 Task: Find Round Trip flight tickets for 2 adults, in Economy from Cairo to Montevideo to travel on 20-Nov-2023. Montevideo to Cairo on 10-Dec-2023.  Stops: Any number of stops. Choice of flight is Emirates.  Outbound departure time preference is 08:00.
Action: Mouse moved to (263, 195)
Screenshot: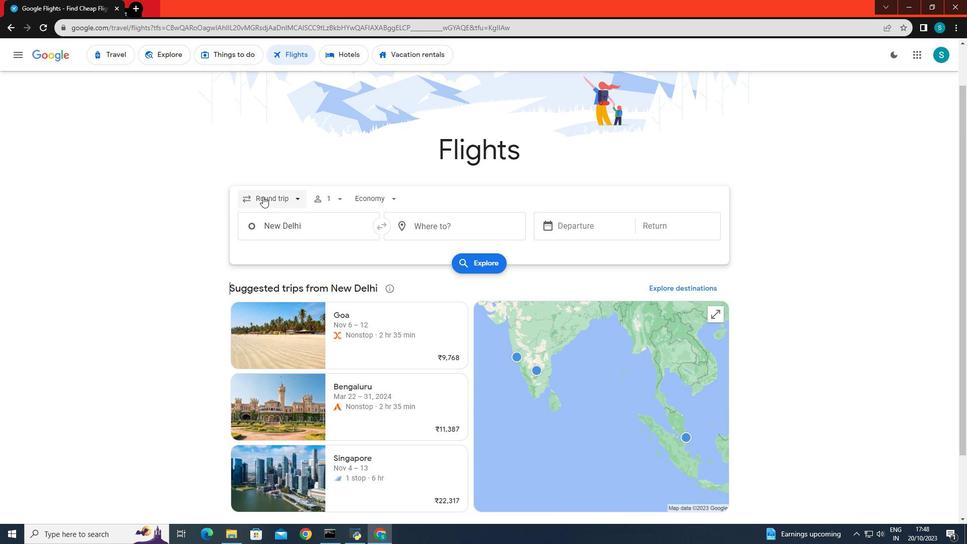 
Action: Mouse pressed left at (263, 195)
Screenshot: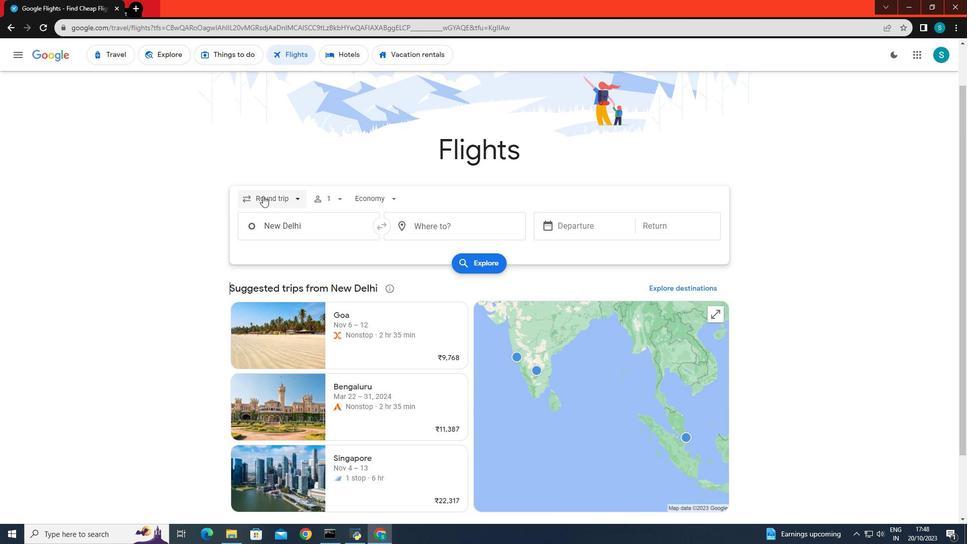
Action: Mouse moved to (276, 221)
Screenshot: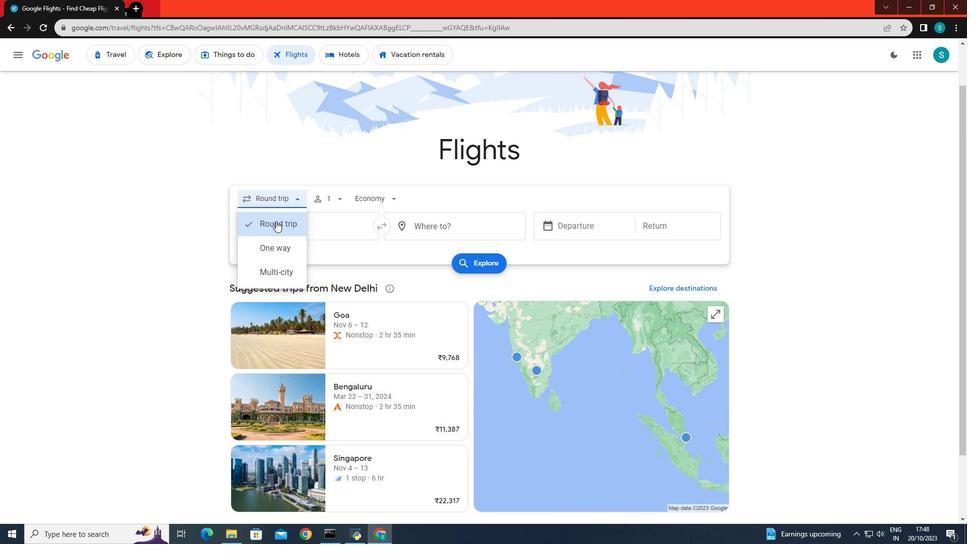 
Action: Mouse pressed left at (276, 221)
Screenshot: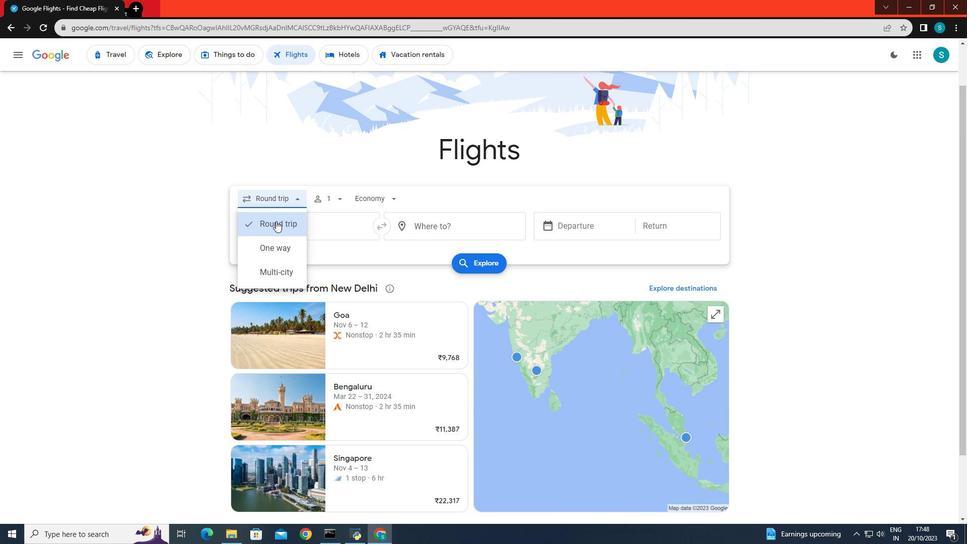 
Action: Mouse moved to (333, 196)
Screenshot: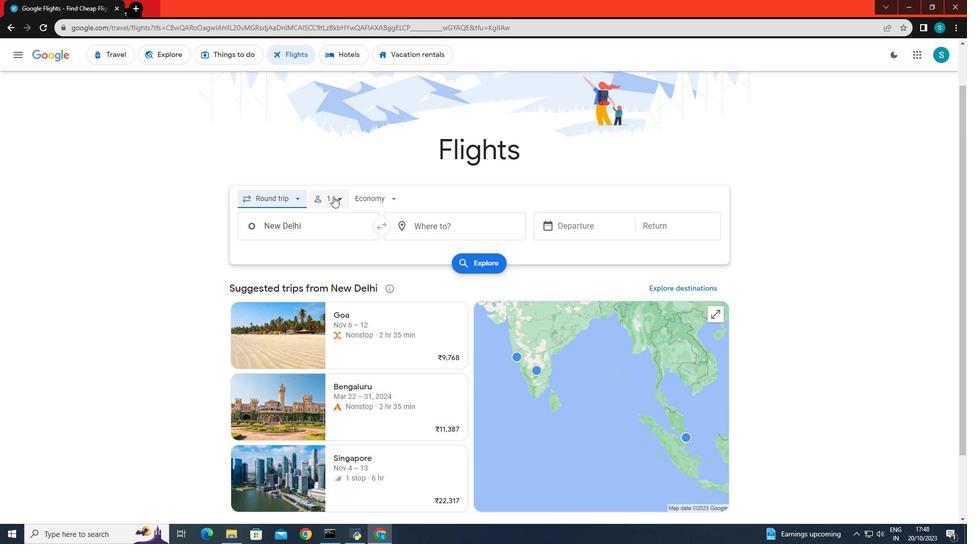 
Action: Mouse pressed left at (333, 196)
Screenshot: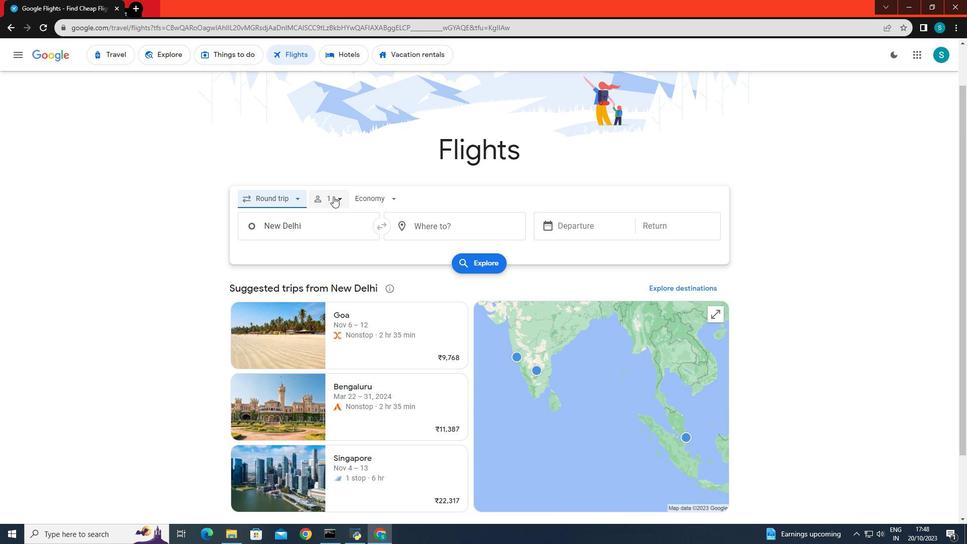 
Action: Mouse moved to (410, 224)
Screenshot: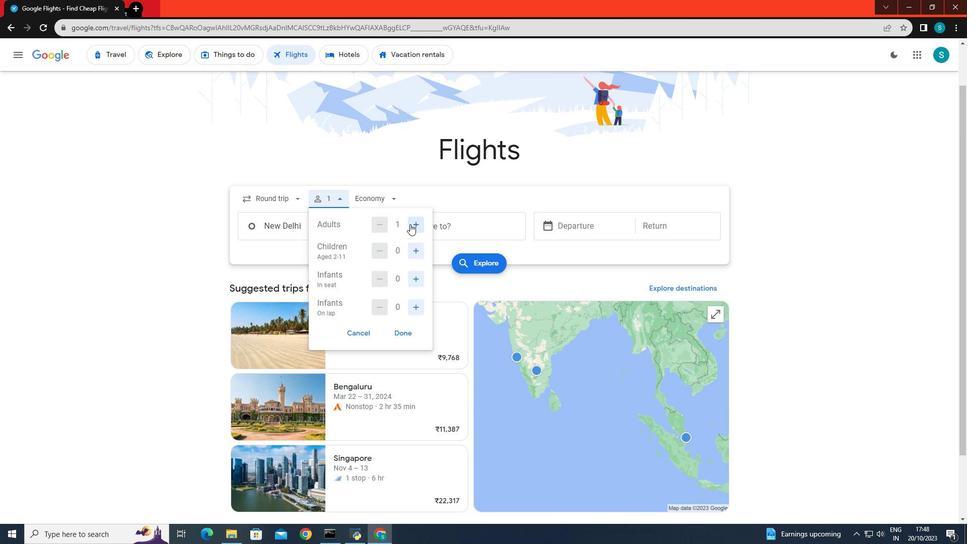 
Action: Mouse pressed left at (410, 224)
Screenshot: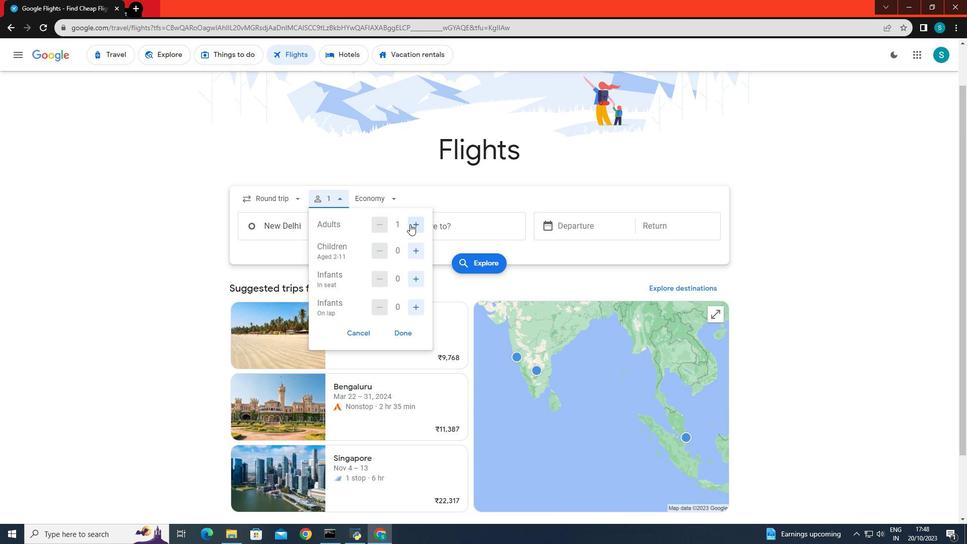 
Action: Mouse moved to (401, 337)
Screenshot: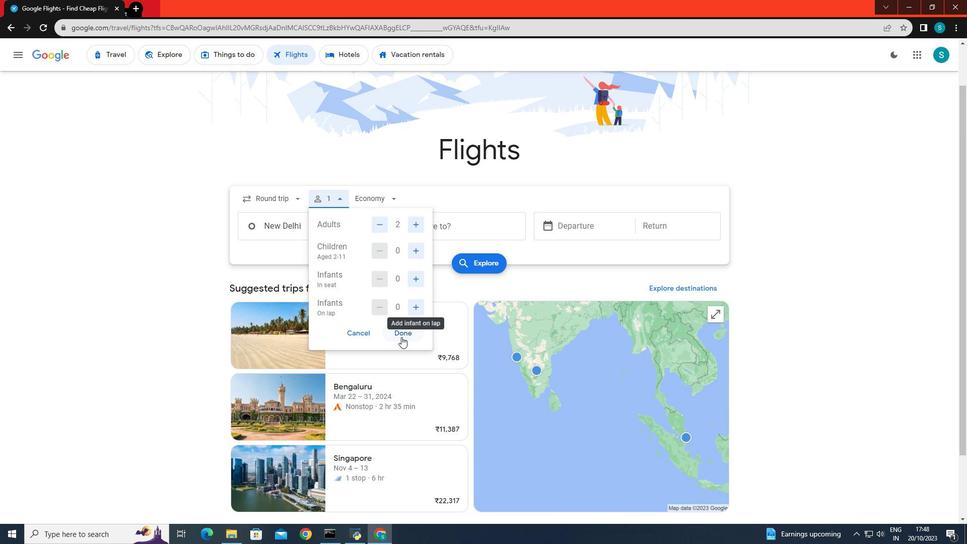 
Action: Mouse pressed left at (401, 337)
Screenshot: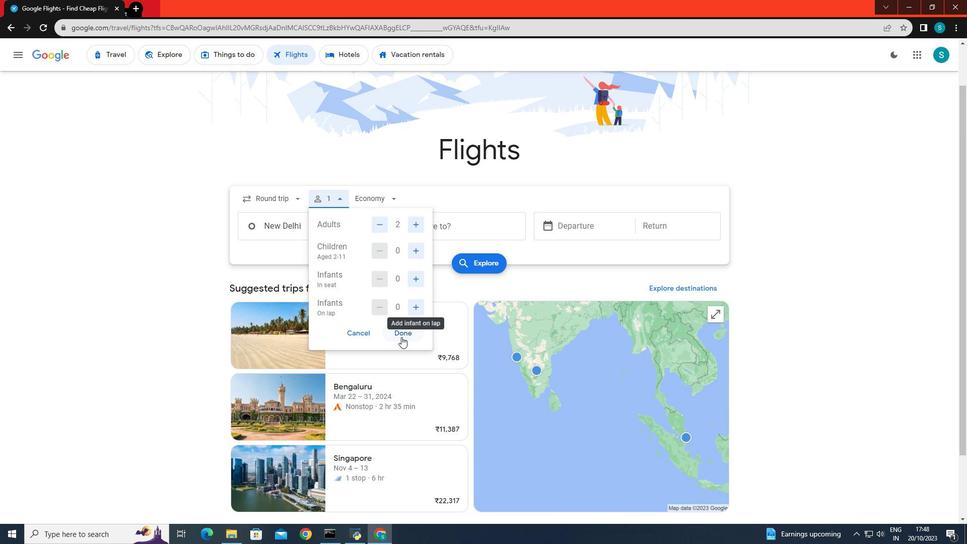 
Action: Mouse moved to (380, 203)
Screenshot: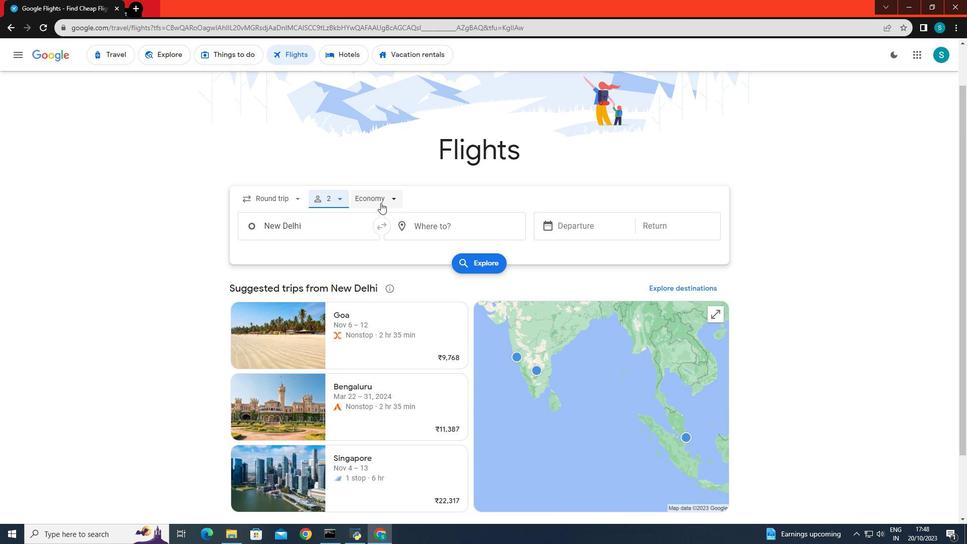 
Action: Mouse pressed left at (380, 203)
Screenshot: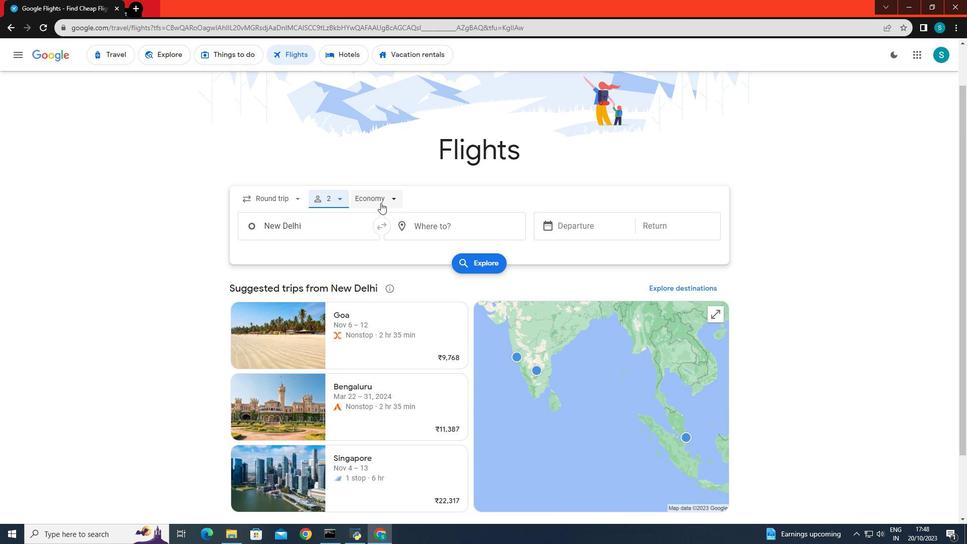 
Action: Mouse moved to (390, 224)
Screenshot: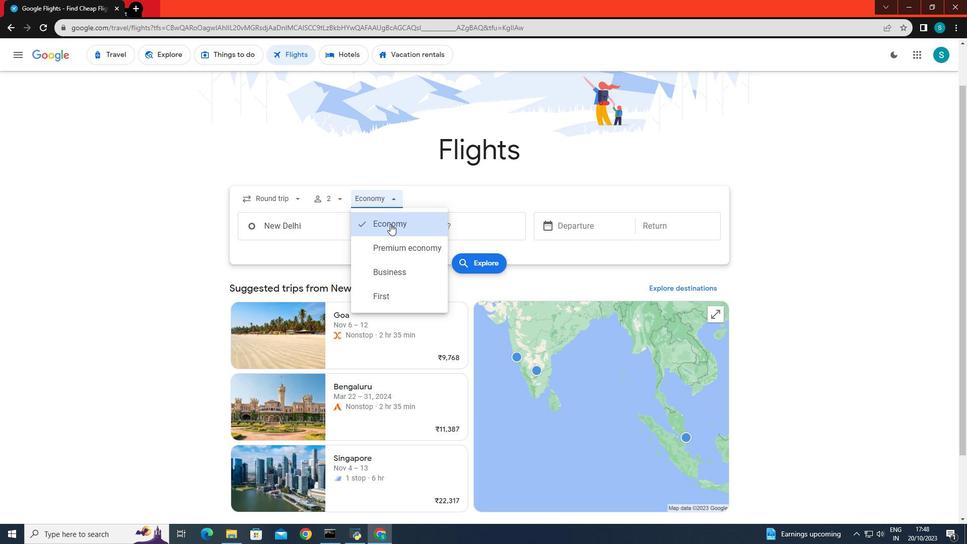
Action: Mouse pressed left at (390, 224)
Screenshot: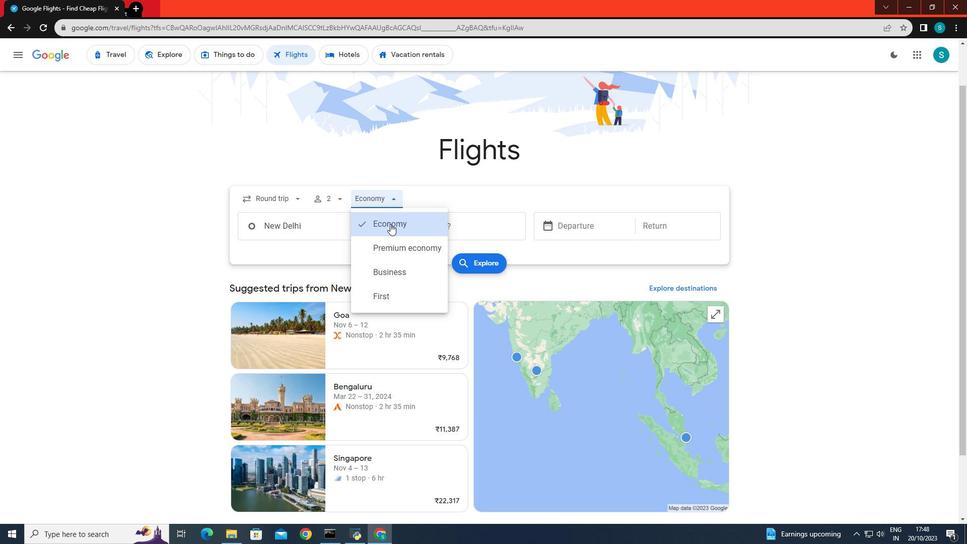 
Action: Mouse moved to (306, 228)
Screenshot: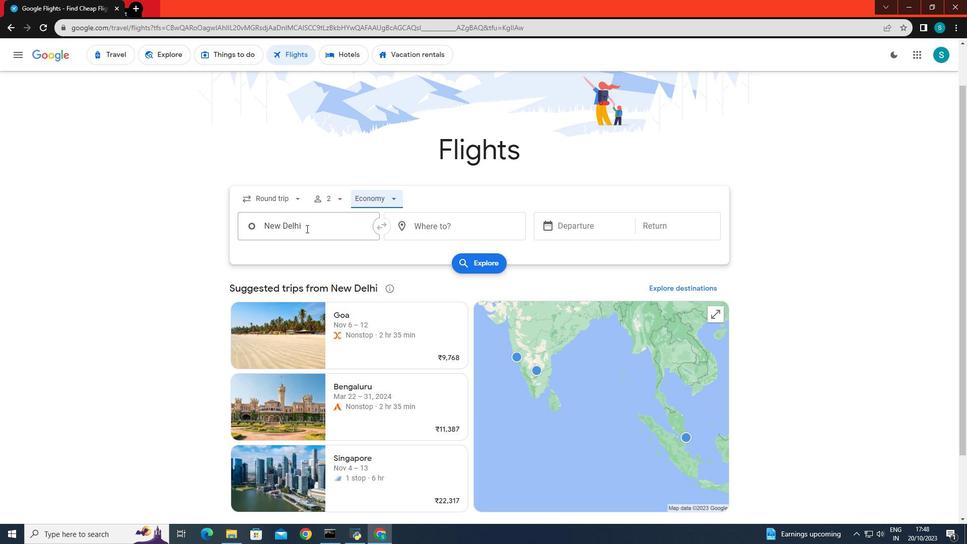 
Action: Mouse pressed left at (306, 228)
Screenshot: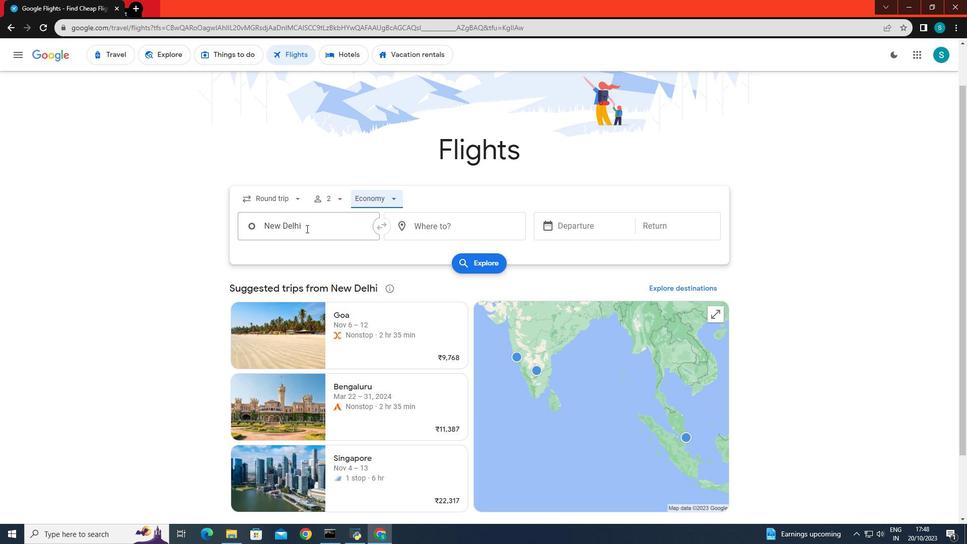 
Action: Key pressed <Key.backspace><Key.caps_lock>C<Key.caps_lock>a<Key.backspace><Key.backspace><Key.caps_lock>C<Key.backspace><Key.caps_lock>c<Key.caps_lock>AIRO
Screenshot: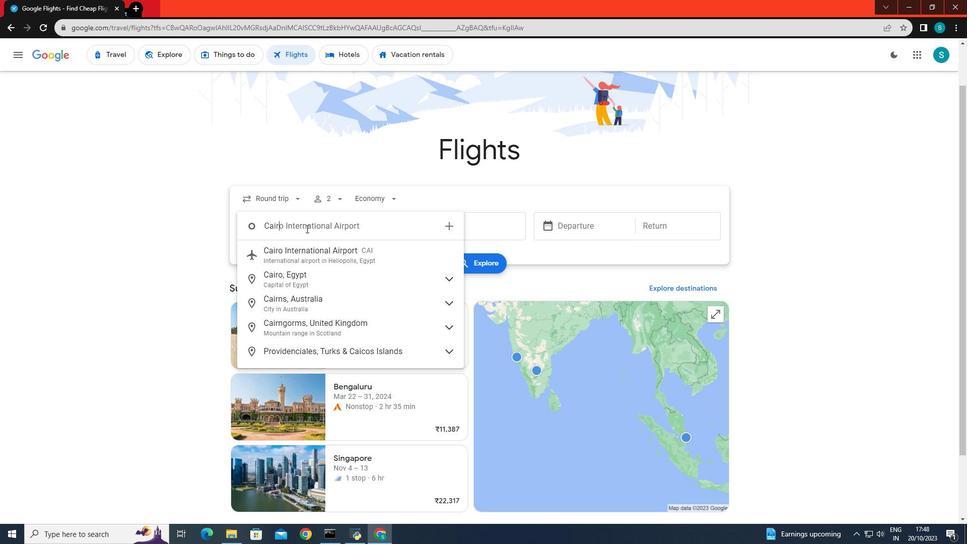 
Action: Mouse moved to (296, 248)
Screenshot: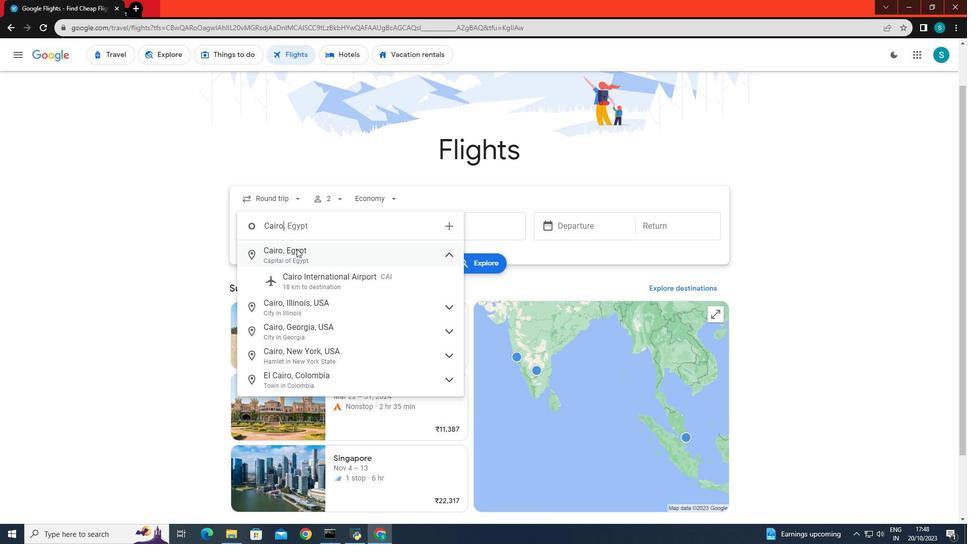 
Action: Mouse pressed left at (296, 248)
Screenshot: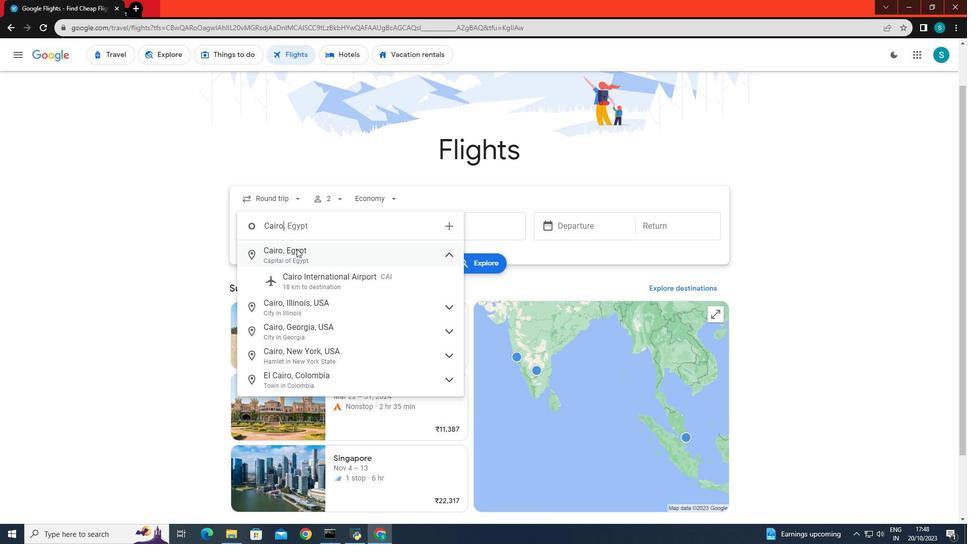 
Action: Mouse moved to (416, 224)
Screenshot: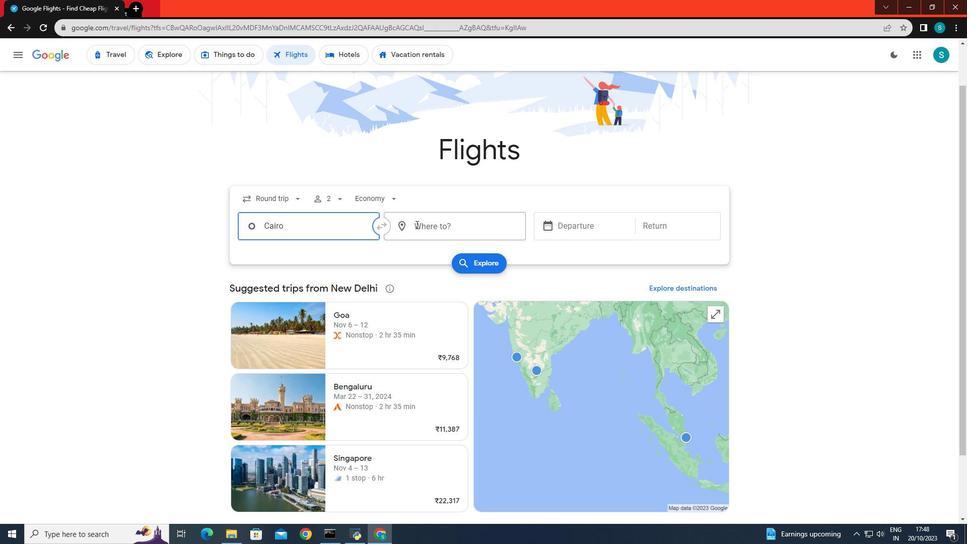 
Action: Mouse pressed left at (416, 224)
Screenshot: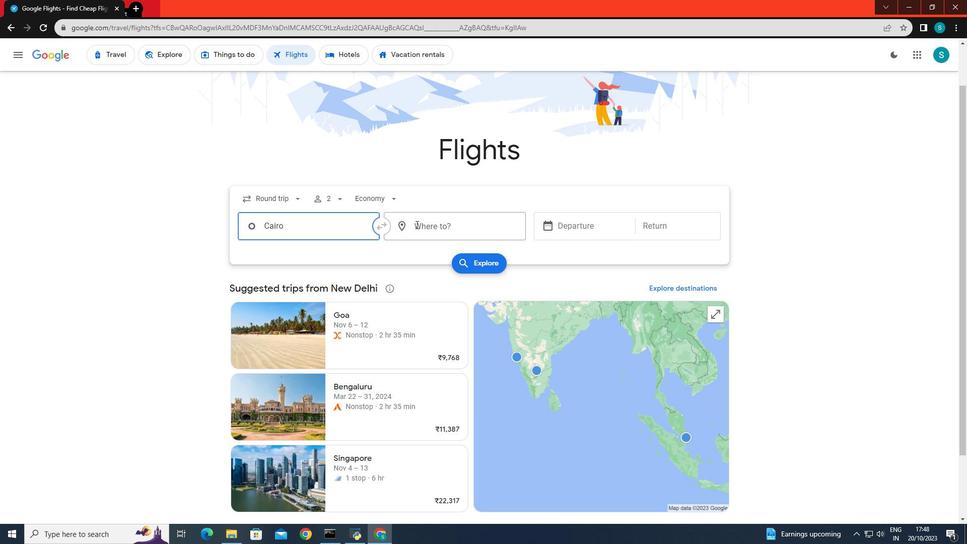 
Action: Mouse moved to (340, 208)
Screenshot: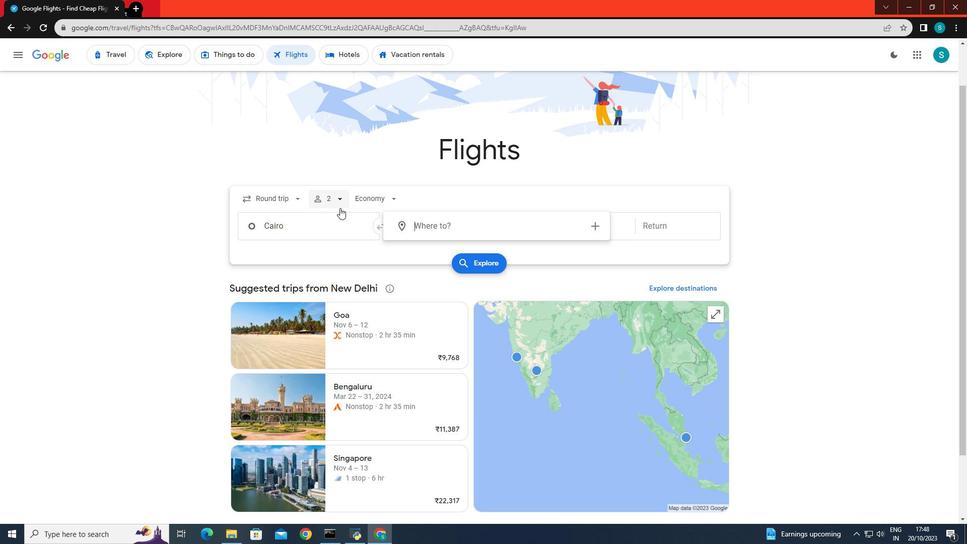 
Action: Key pressed <Key.caps_lock>m<Key.caps_lock>ONTEVIDEO
Screenshot: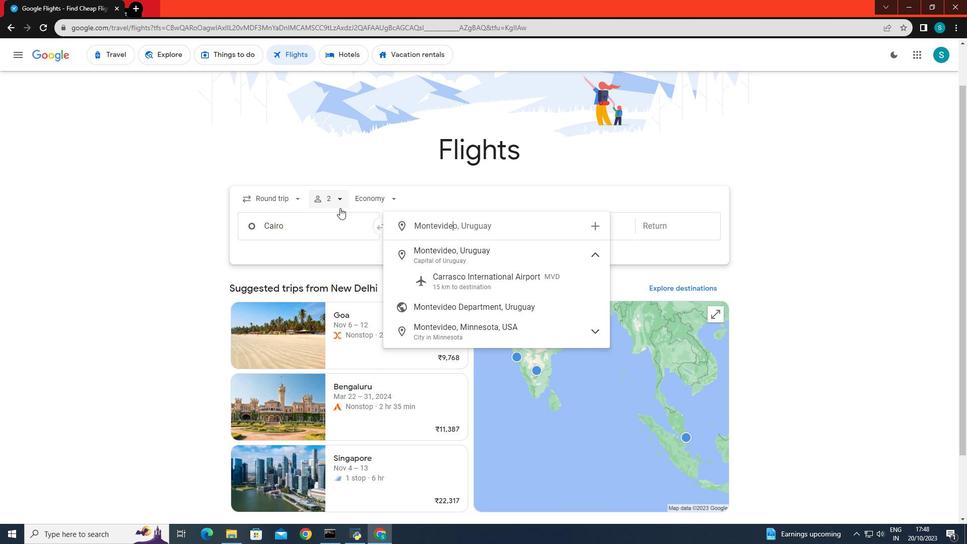 
Action: Mouse moved to (421, 251)
Screenshot: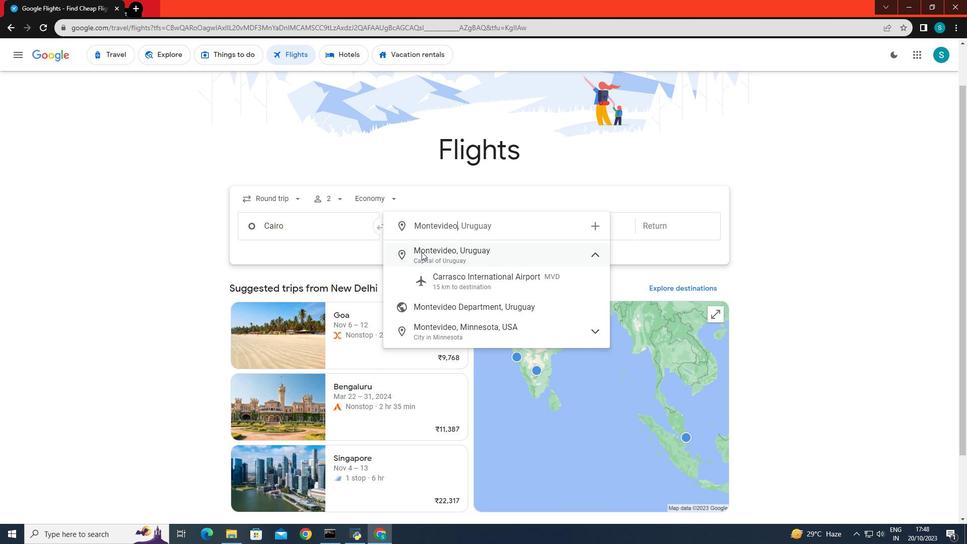 
Action: Mouse pressed left at (421, 251)
Screenshot: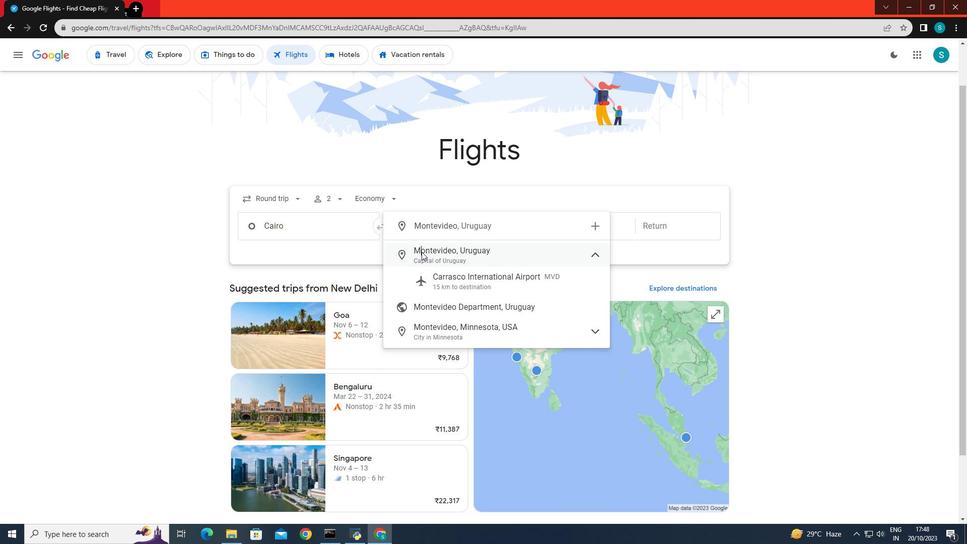 
Action: Mouse moved to (574, 220)
Screenshot: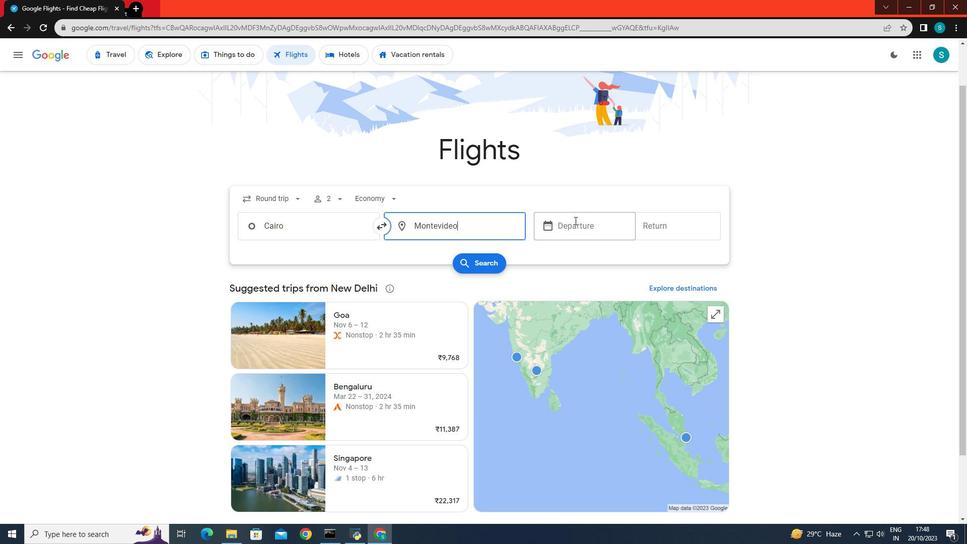 
Action: Mouse pressed left at (574, 220)
Screenshot: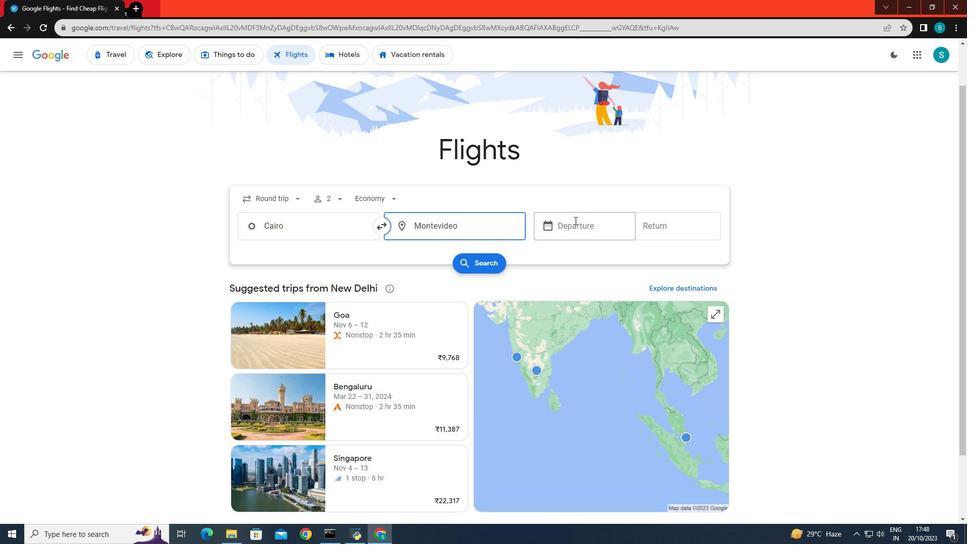 
Action: Mouse moved to (727, 350)
Screenshot: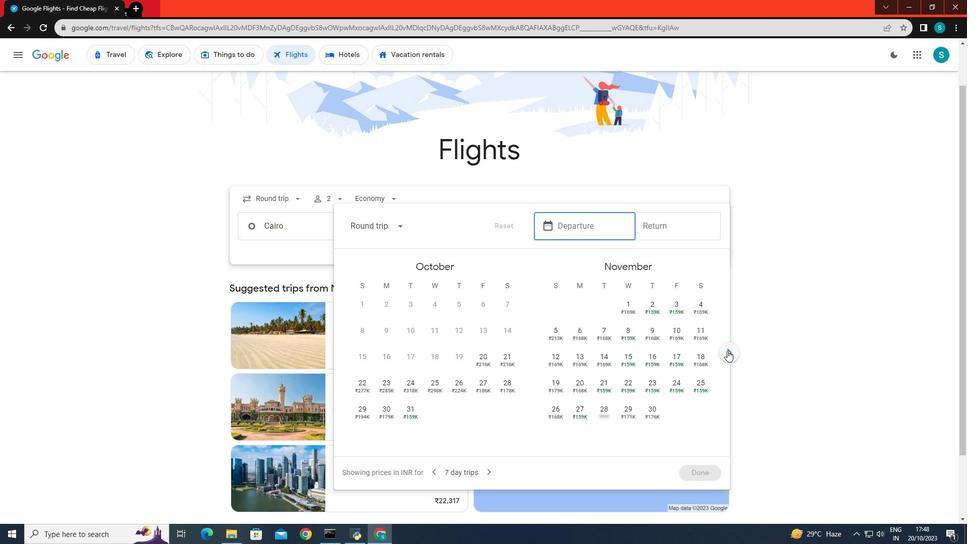 
Action: Mouse pressed left at (727, 350)
Screenshot: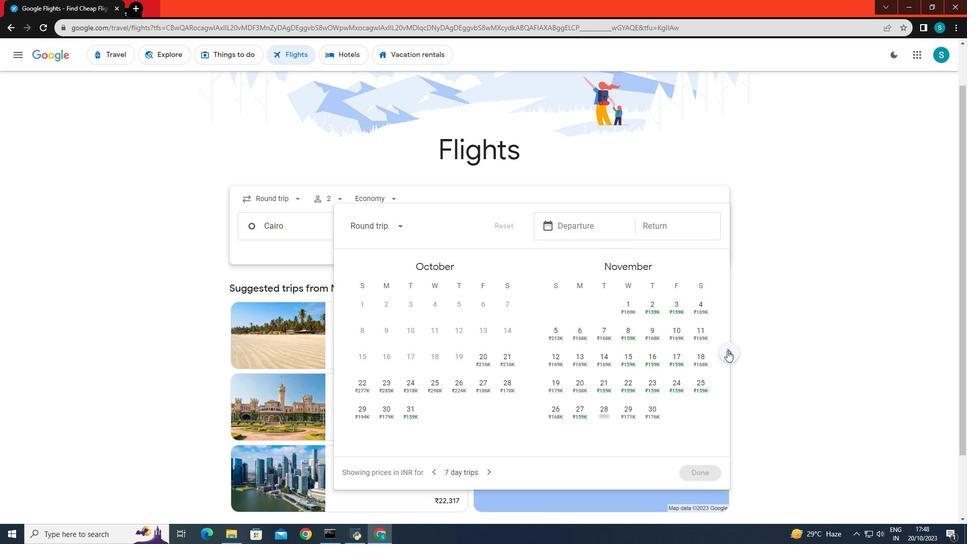 
Action: Mouse moved to (558, 358)
Screenshot: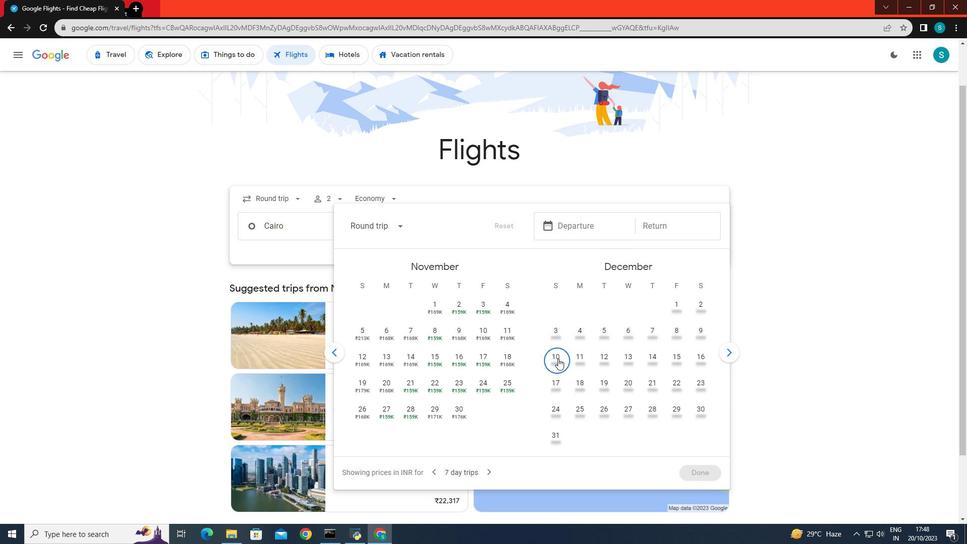 
Action: Mouse pressed left at (558, 358)
Screenshot: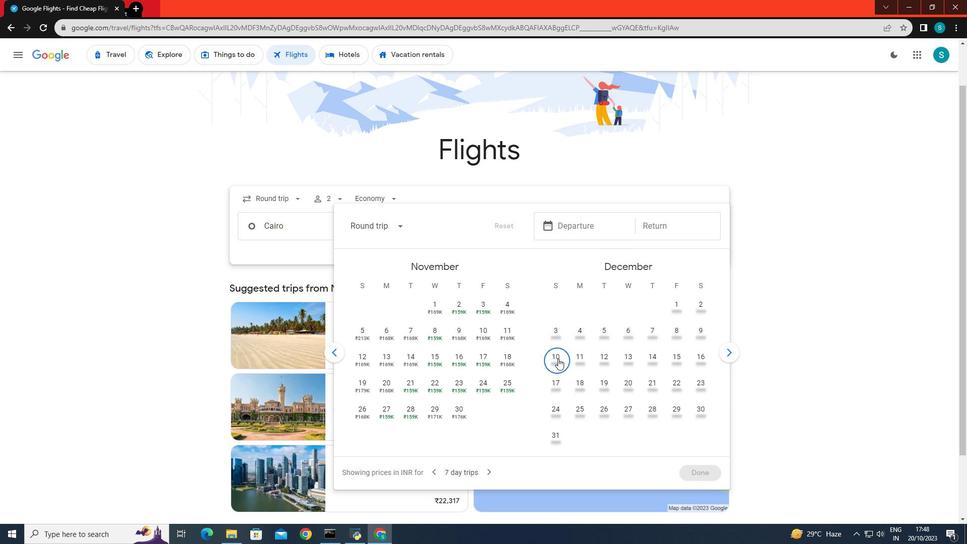 
Action: Mouse moved to (585, 222)
Screenshot: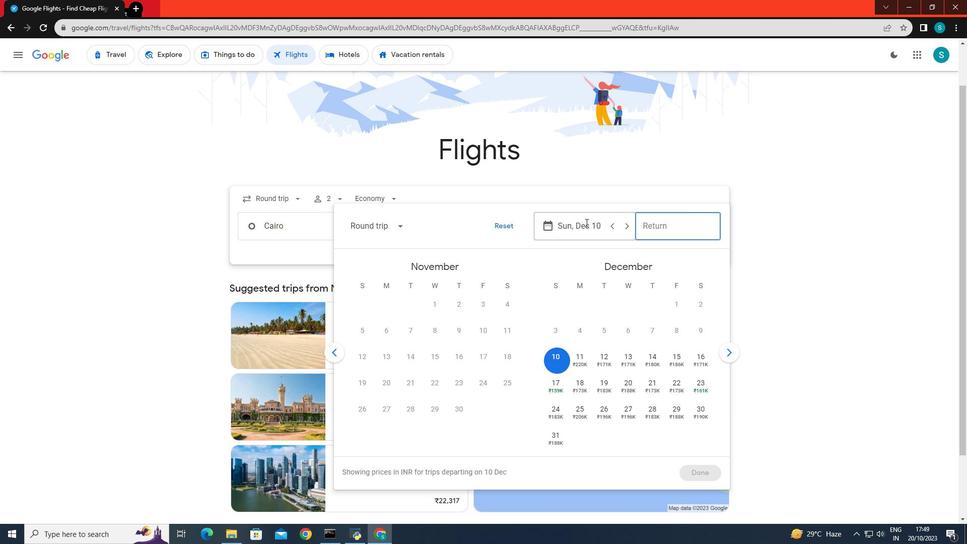 
Action: Mouse pressed left at (585, 222)
Screenshot: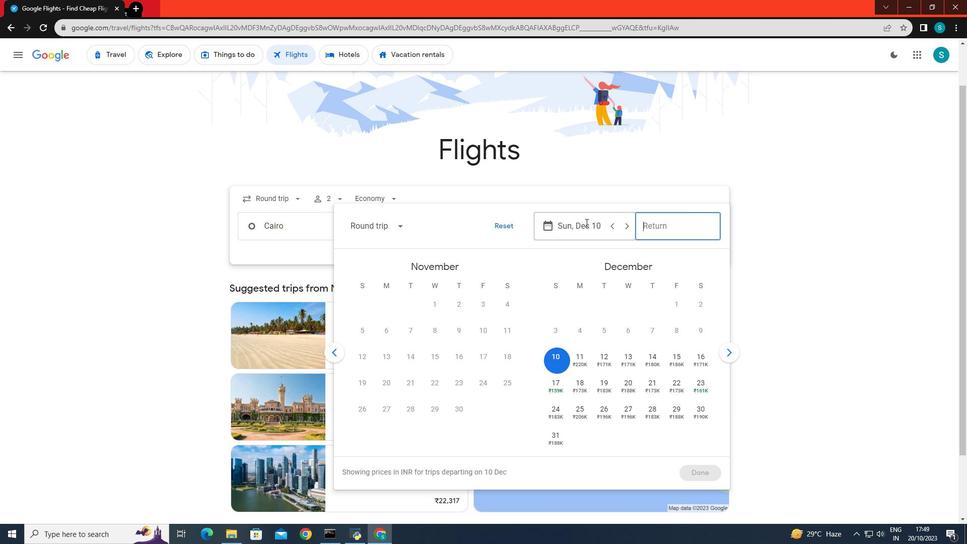 
Action: Mouse moved to (388, 383)
Screenshot: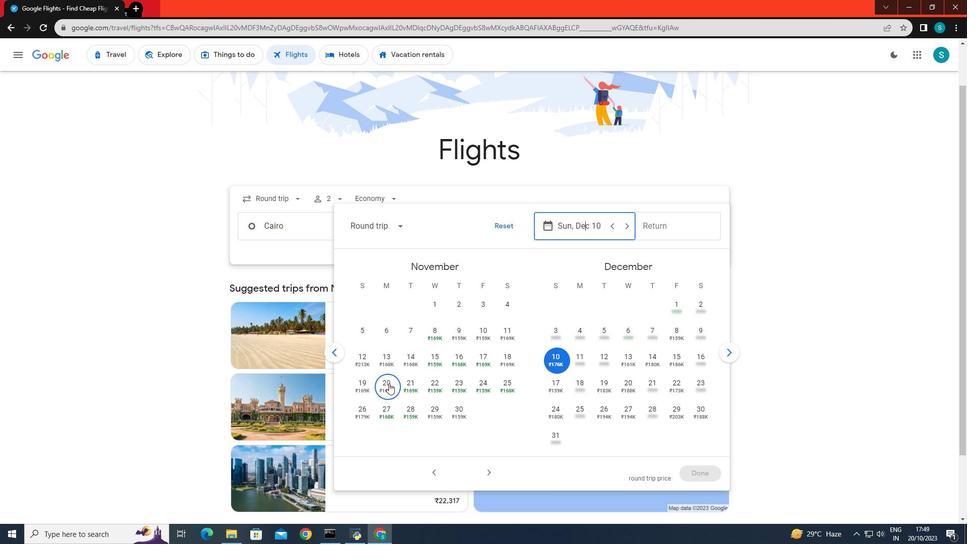 
Action: Mouse pressed left at (388, 383)
Screenshot: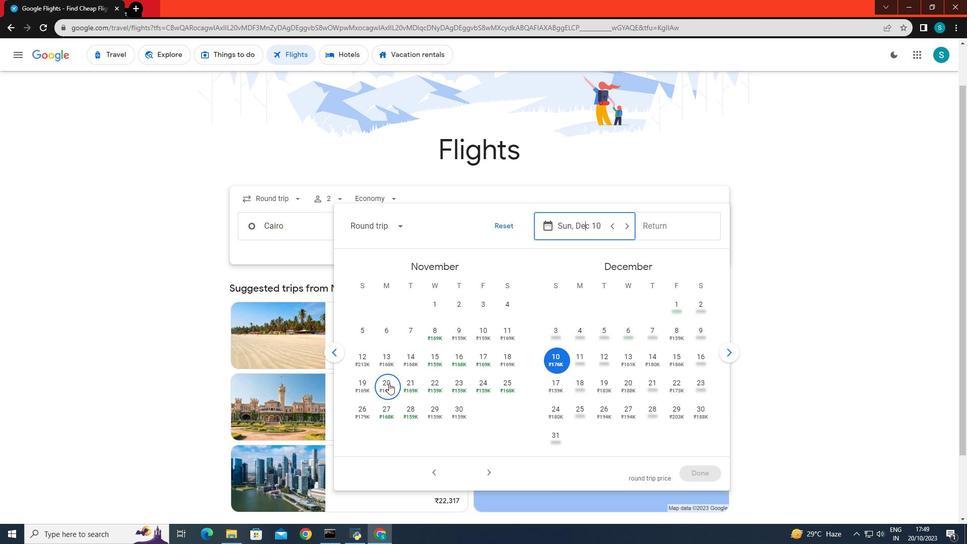 
Action: Mouse moved to (554, 359)
Screenshot: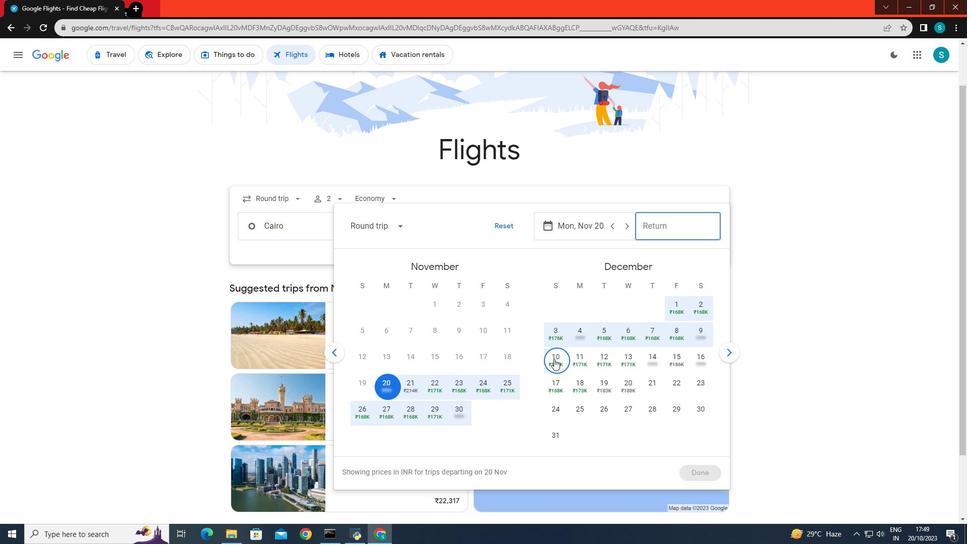 
Action: Mouse pressed left at (554, 359)
Screenshot: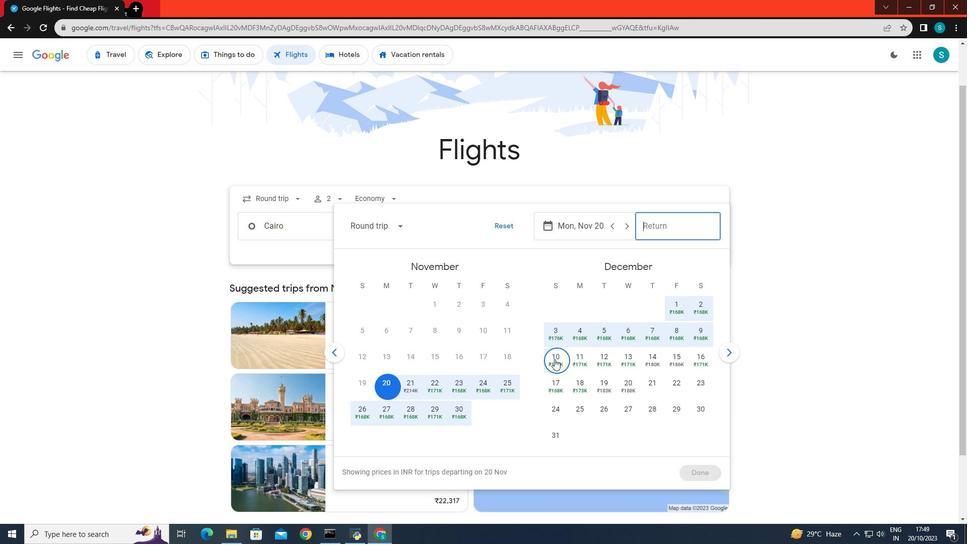 
Action: Mouse moved to (689, 468)
Screenshot: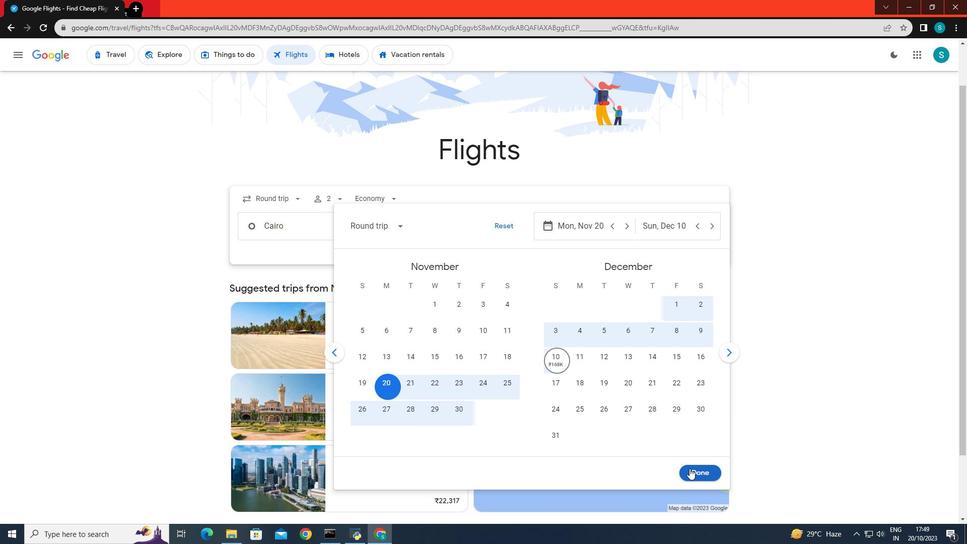 
Action: Mouse pressed left at (689, 468)
Screenshot: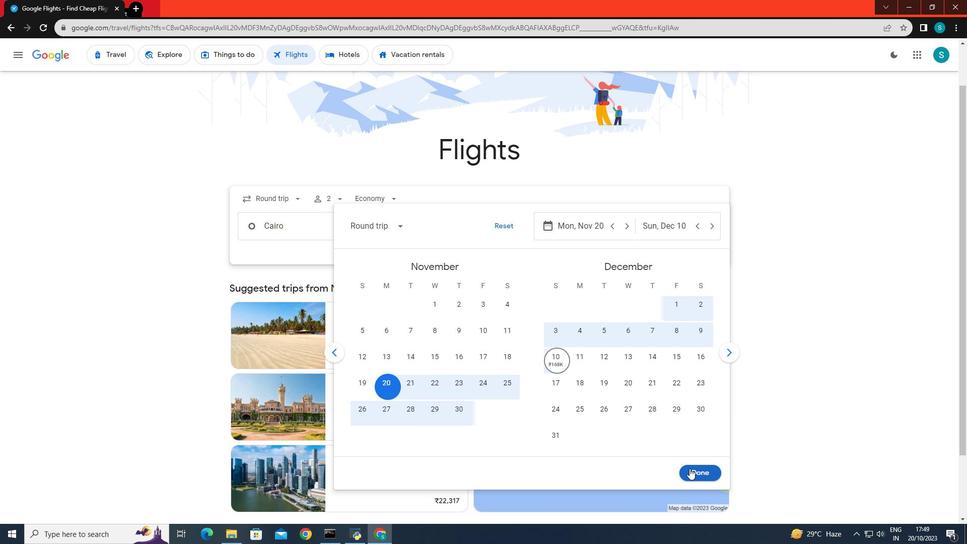
Action: Mouse moved to (480, 265)
Screenshot: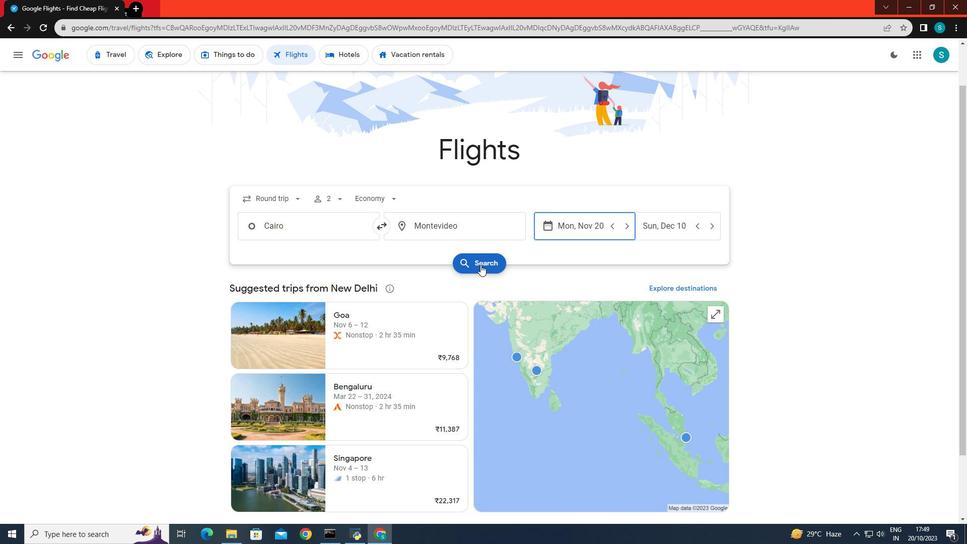 
Action: Mouse pressed left at (480, 265)
Screenshot: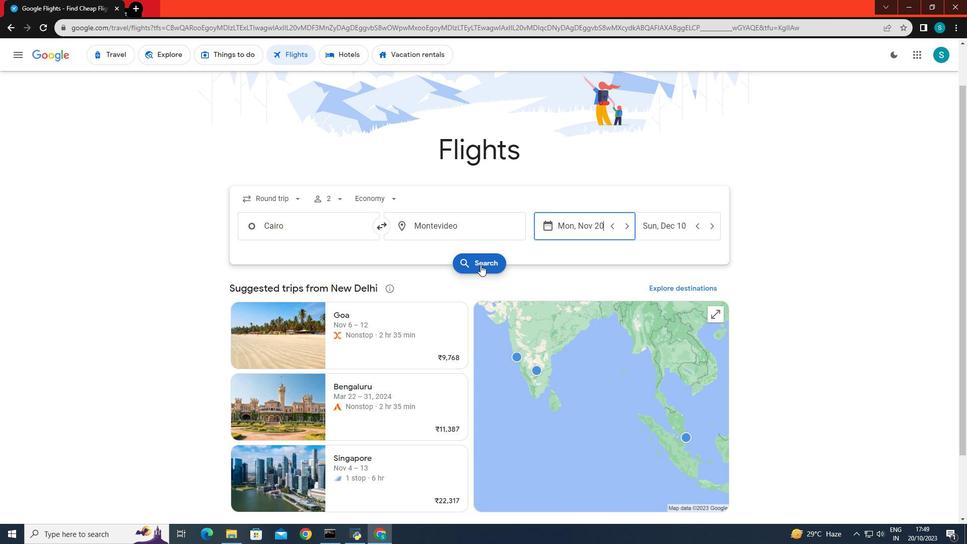 
Action: Mouse moved to (317, 147)
Screenshot: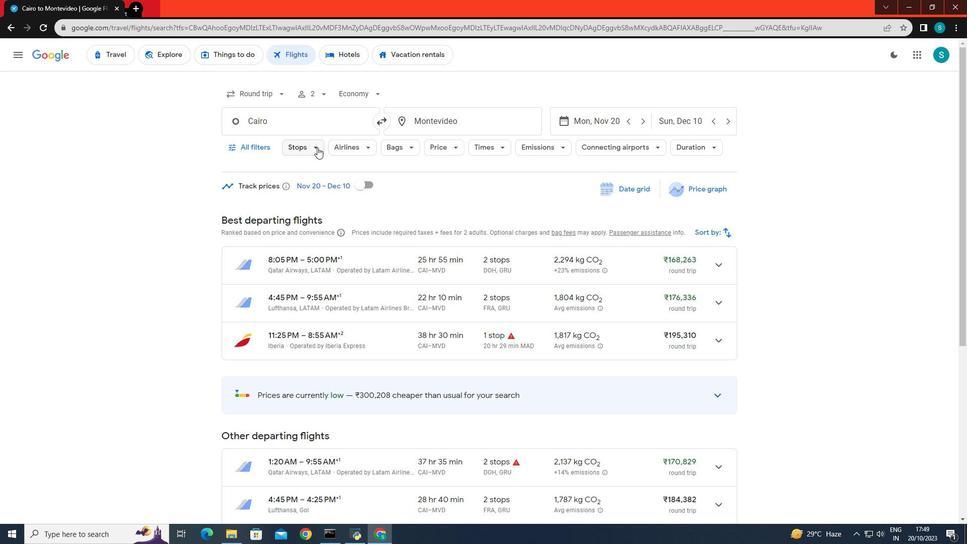 
Action: Mouse pressed left at (317, 147)
Screenshot: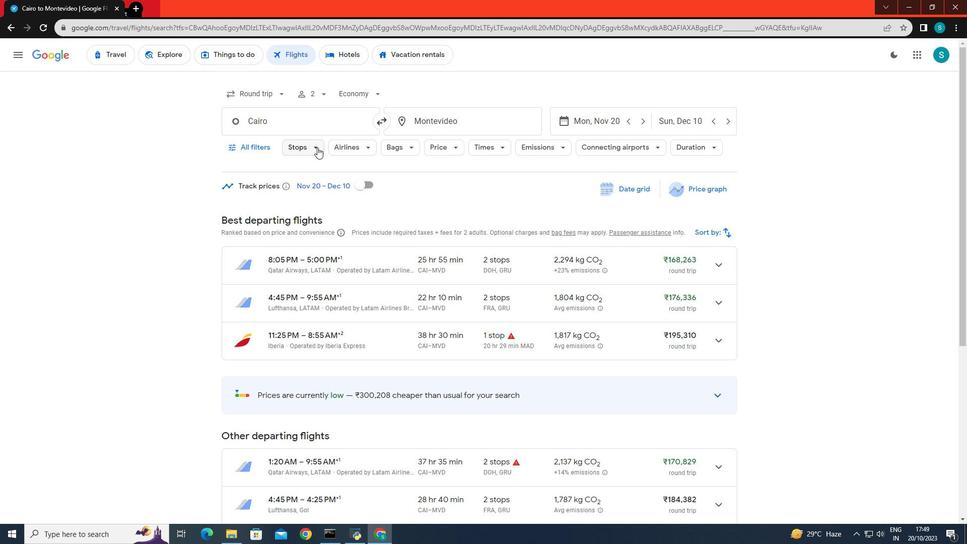 
Action: Mouse moved to (306, 200)
Screenshot: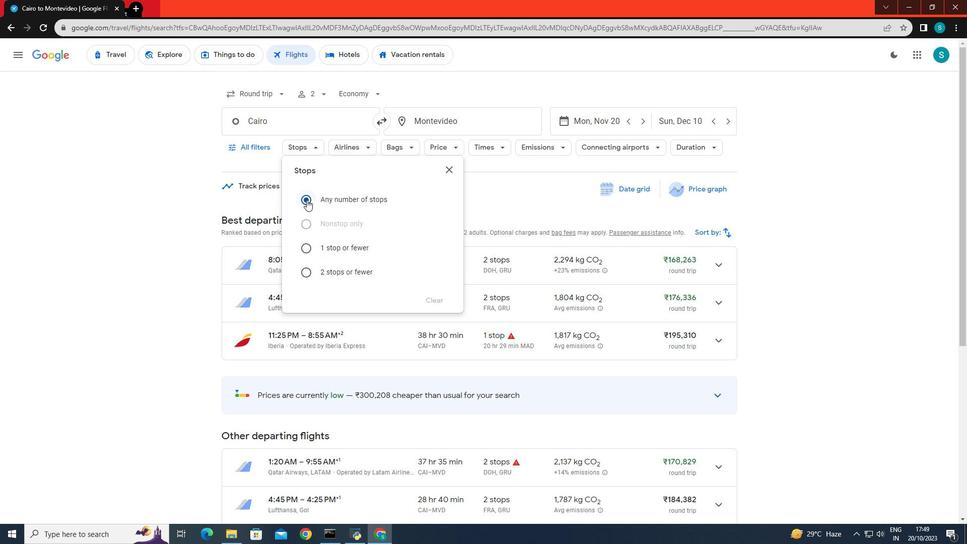 
Action: Mouse pressed left at (306, 200)
Screenshot: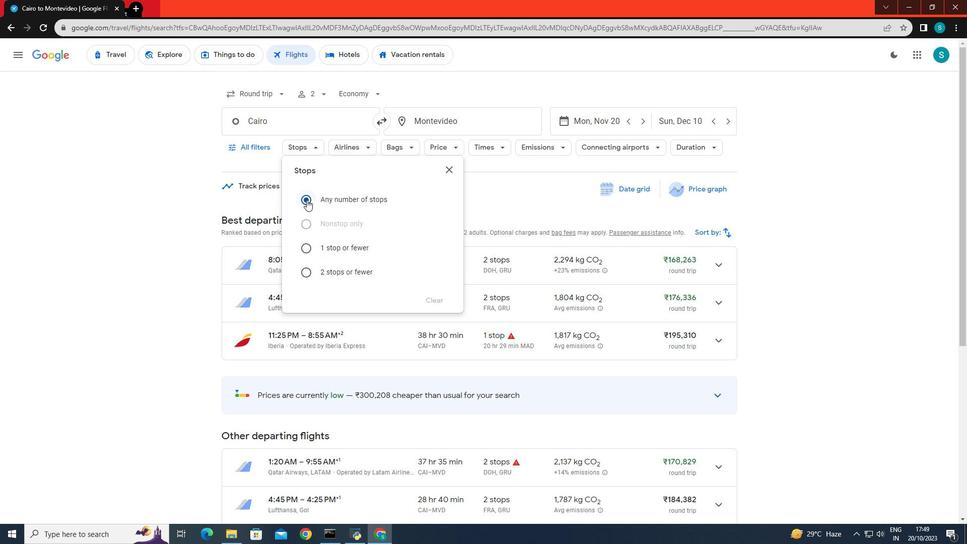 
Action: Mouse moved to (200, 212)
Screenshot: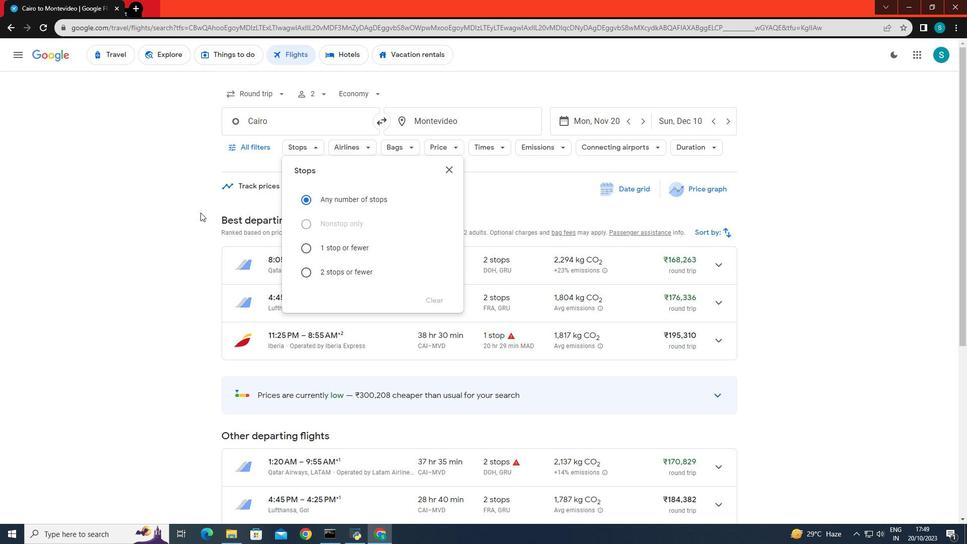 
Action: Mouse pressed left at (200, 212)
Screenshot: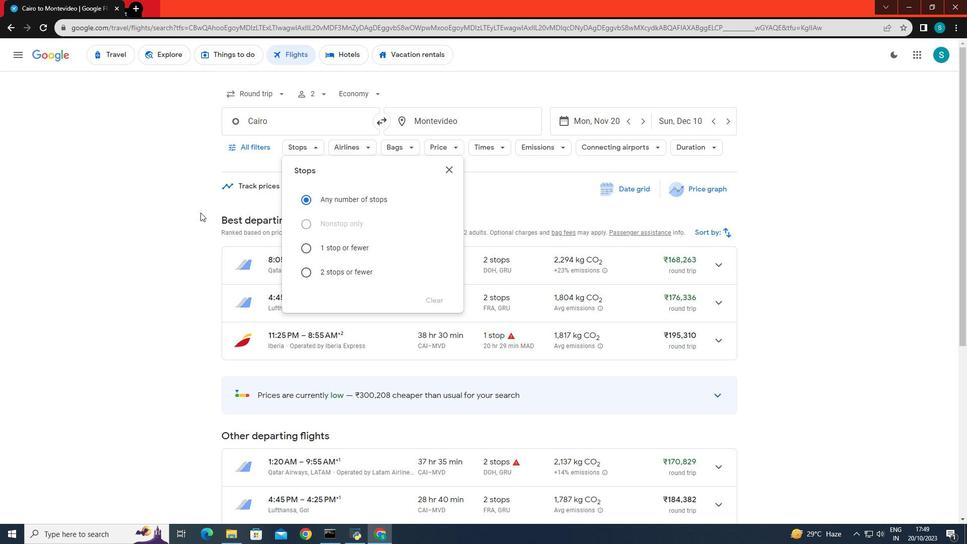 
Action: Mouse moved to (362, 150)
Screenshot: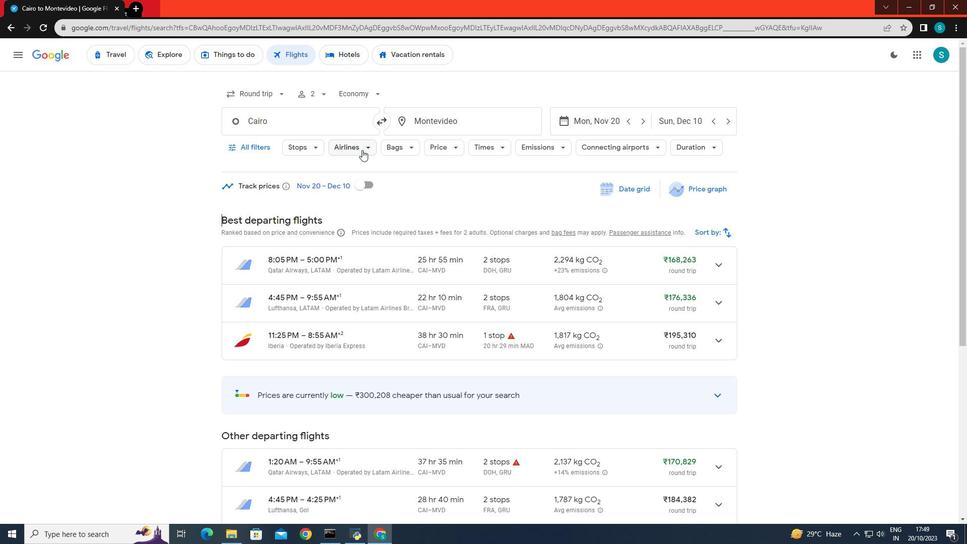 
Action: Mouse pressed left at (362, 150)
Screenshot: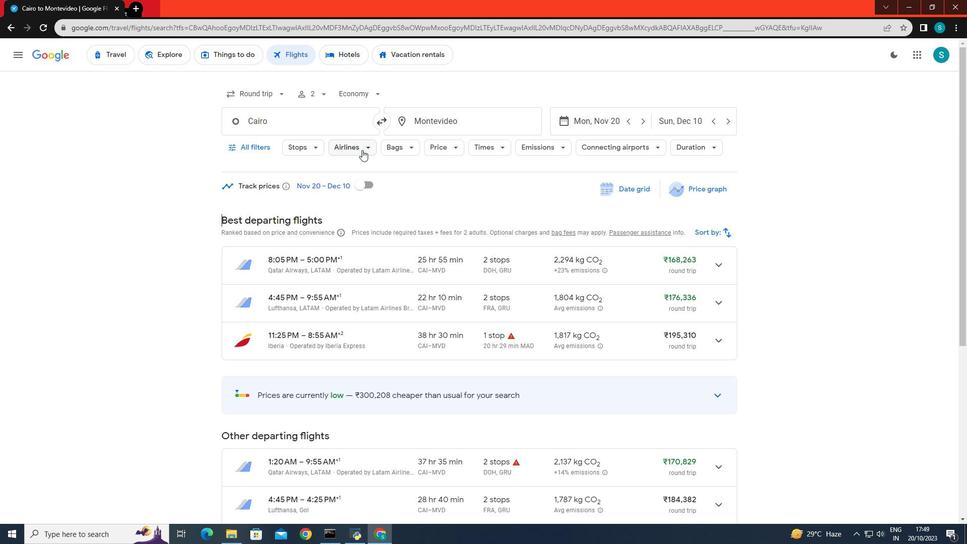 
Action: Mouse moved to (376, 361)
Screenshot: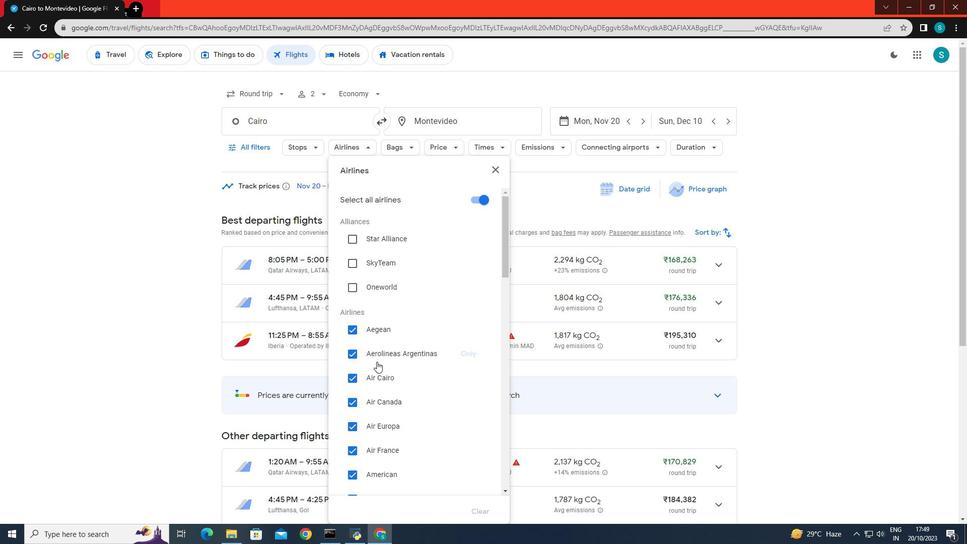 
Action: Mouse scrolled (376, 361) with delta (0, 0)
Screenshot: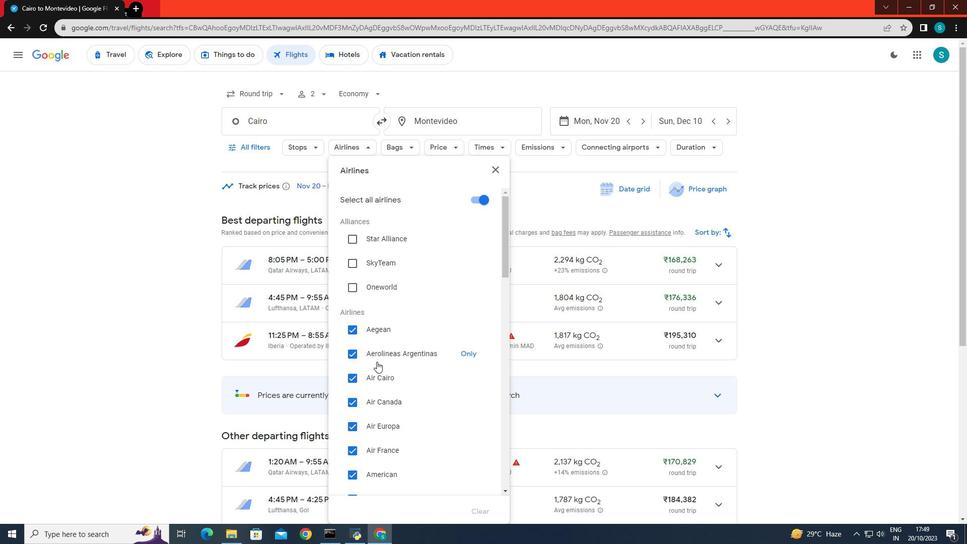 
Action: Mouse scrolled (376, 361) with delta (0, 0)
Screenshot: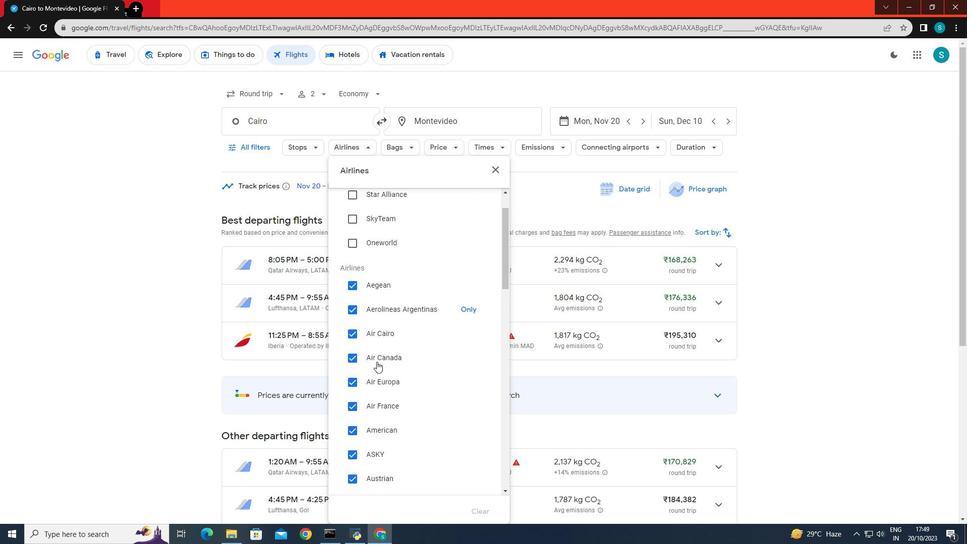 
Action: Mouse scrolled (376, 361) with delta (0, 0)
Screenshot: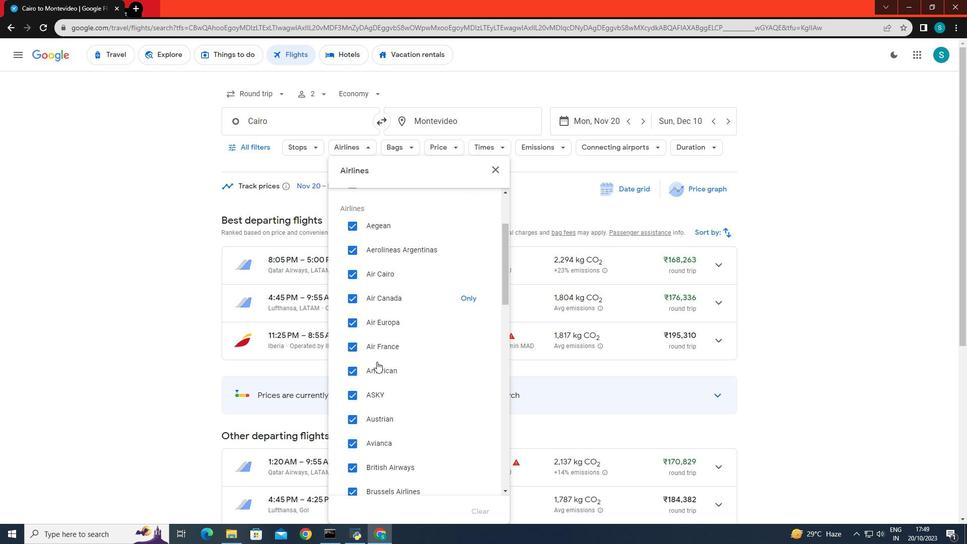 
Action: Mouse scrolled (376, 361) with delta (0, 0)
Screenshot: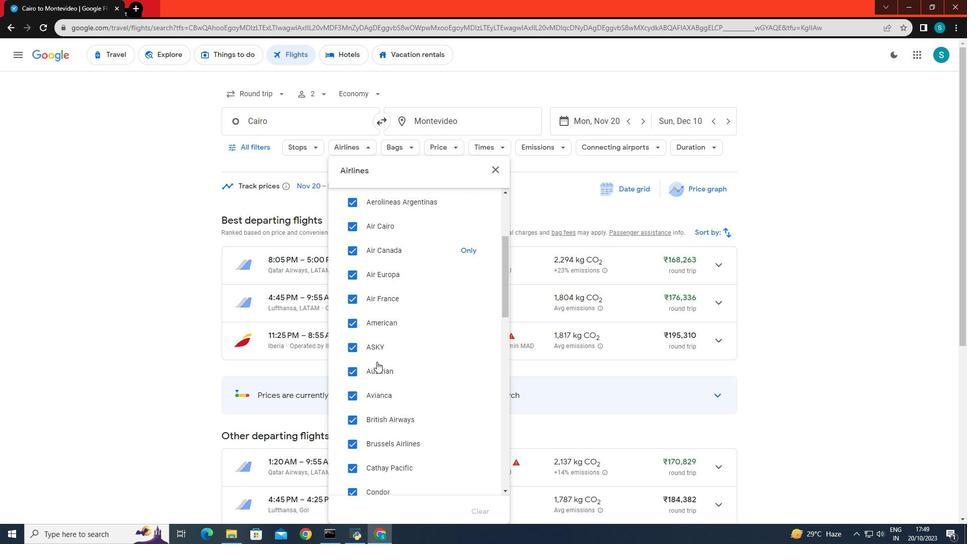 
Action: Mouse scrolled (376, 361) with delta (0, 0)
Screenshot: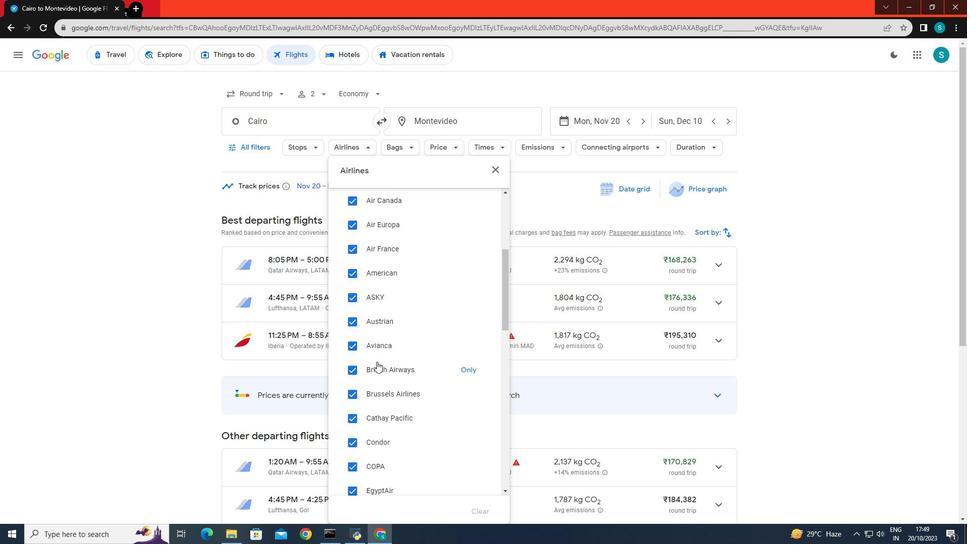 
Action: Mouse scrolled (376, 361) with delta (0, 0)
Screenshot: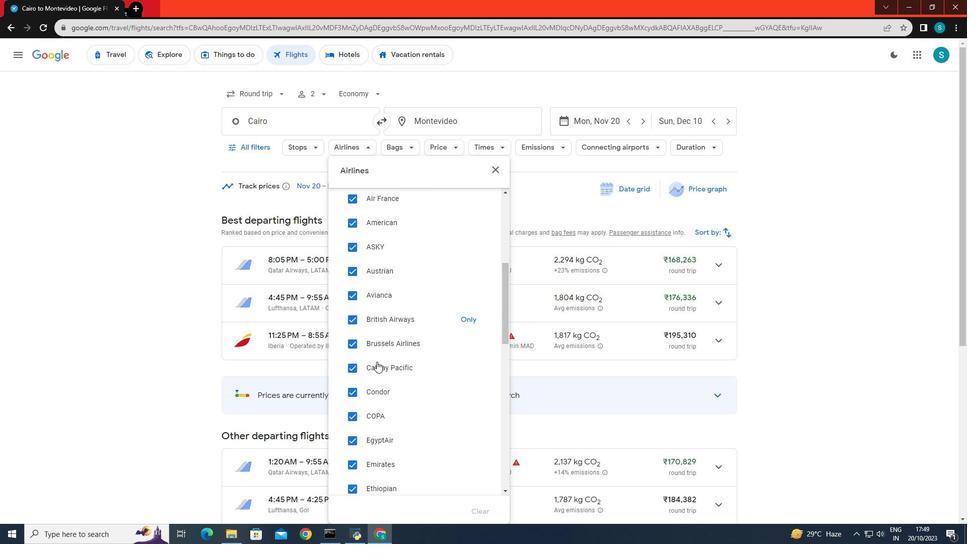 
Action: Mouse scrolled (376, 361) with delta (0, 0)
Screenshot: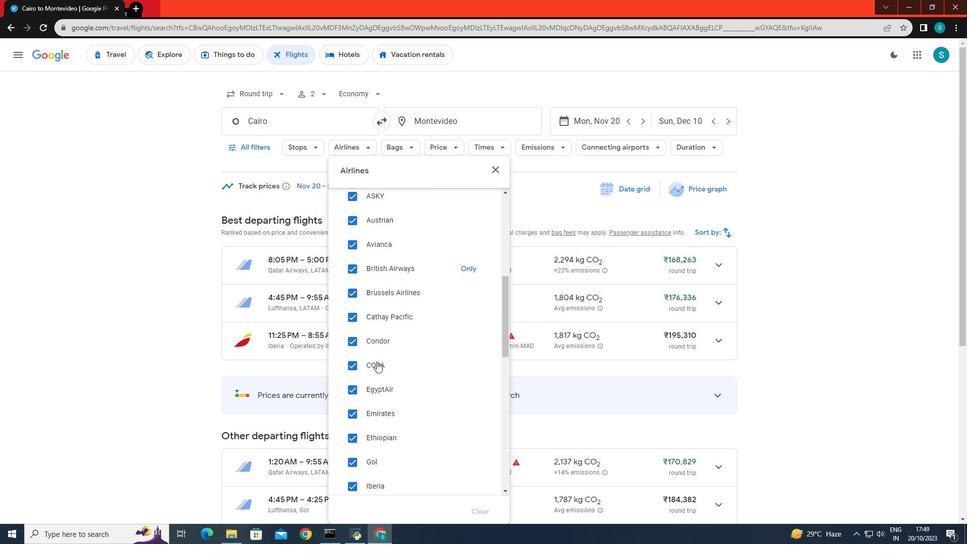 
Action: Mouse moved to (465, 364)
Screenshot: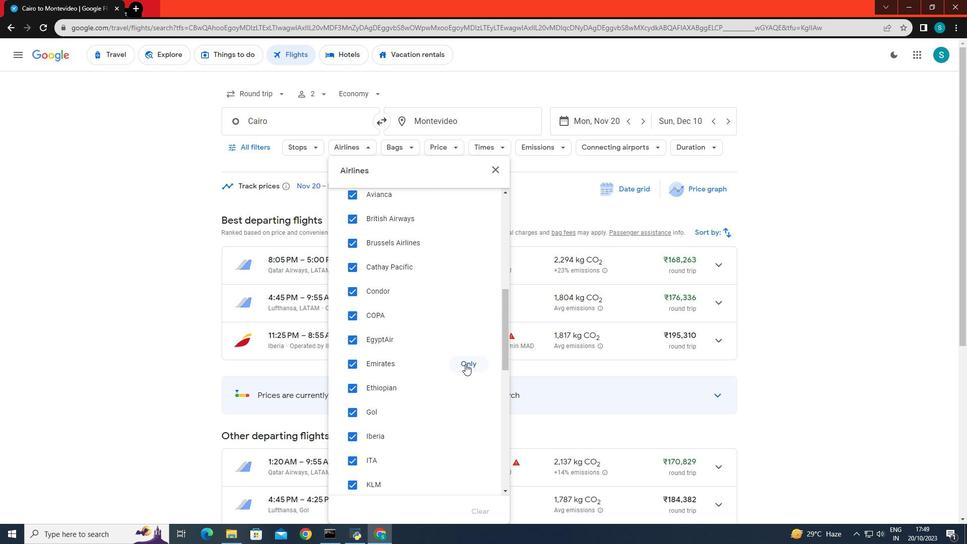
Action: Mouse pressed left at (465, 364)
Screenshot: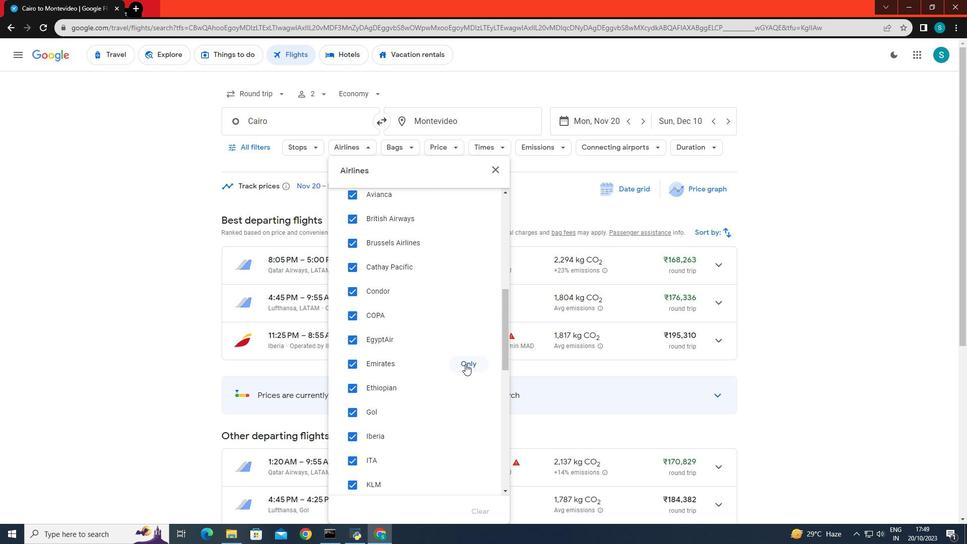 
Action: Mouse moved to (174, 322)
Screenshot: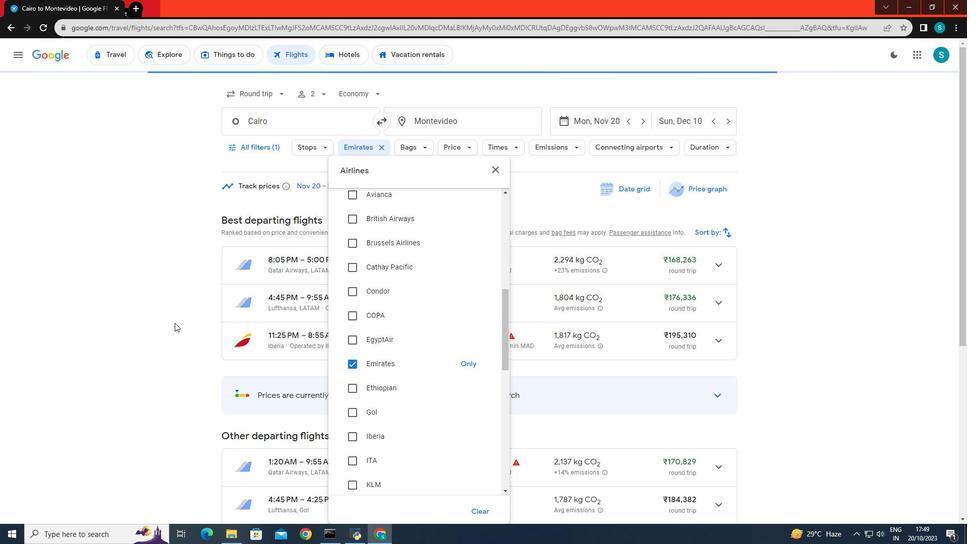 
Action: Mouse pressed left at (174, 322)
Screenshot: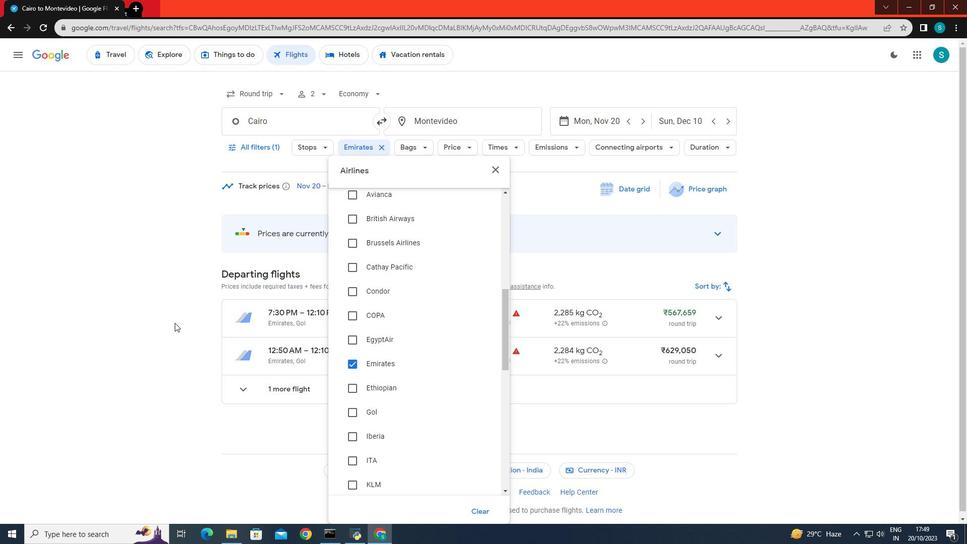 
Action: Mouse moved to (511, 146)
Screenshot: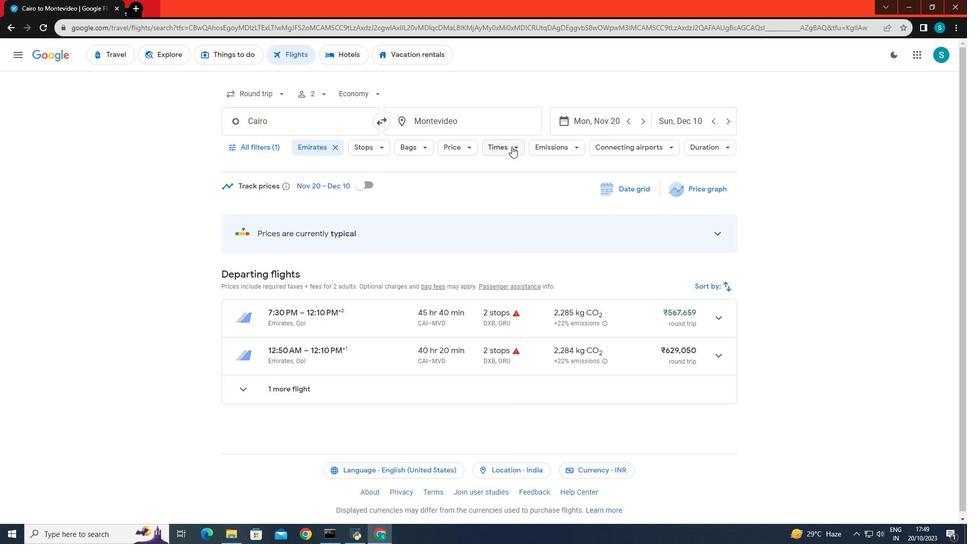 
Action: Mouse pressed left at (511, 146)
Screenshot: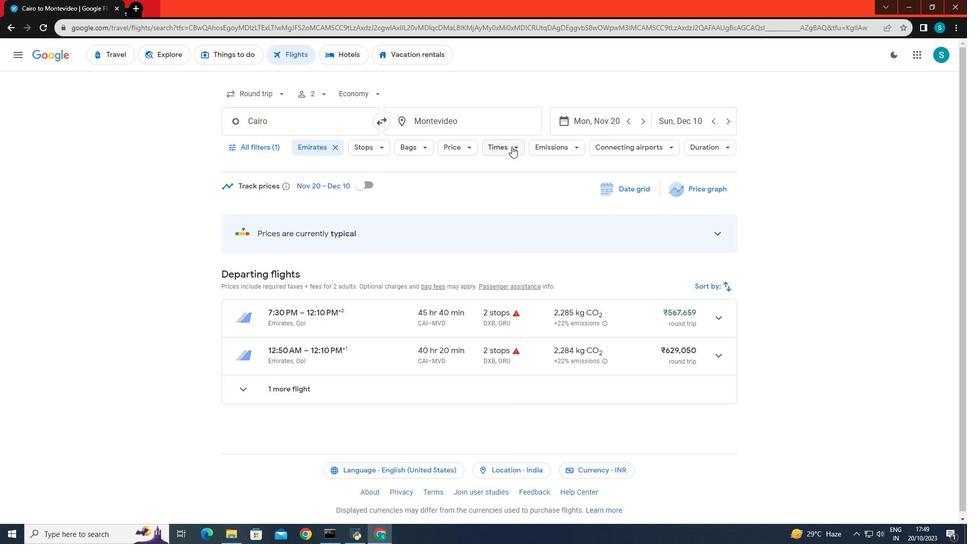 
Action: Mouse moved to (496, 272)
Screenshot: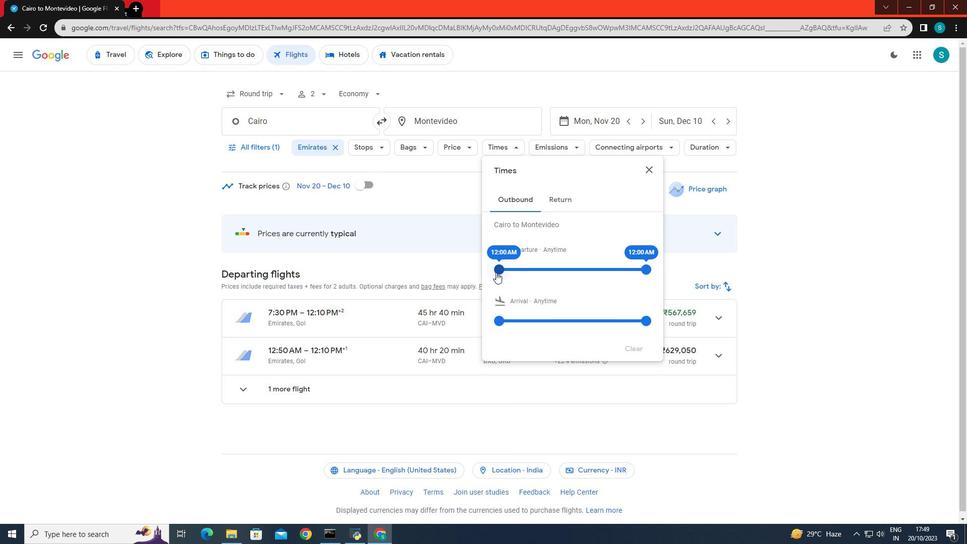 
Action: Mouse pressed left at (496, 272)
Screenshot: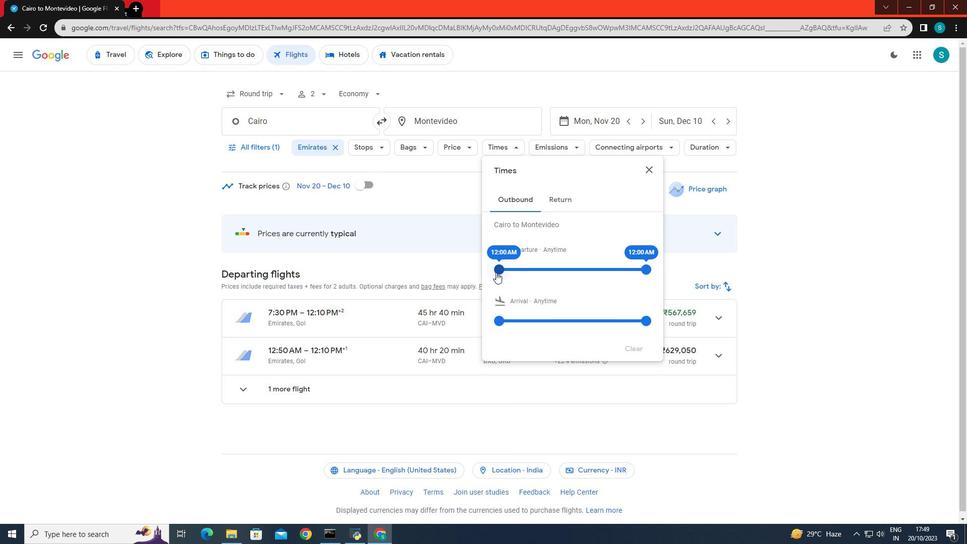 
Action: Mouse moved to (645, 268)
Screenshot: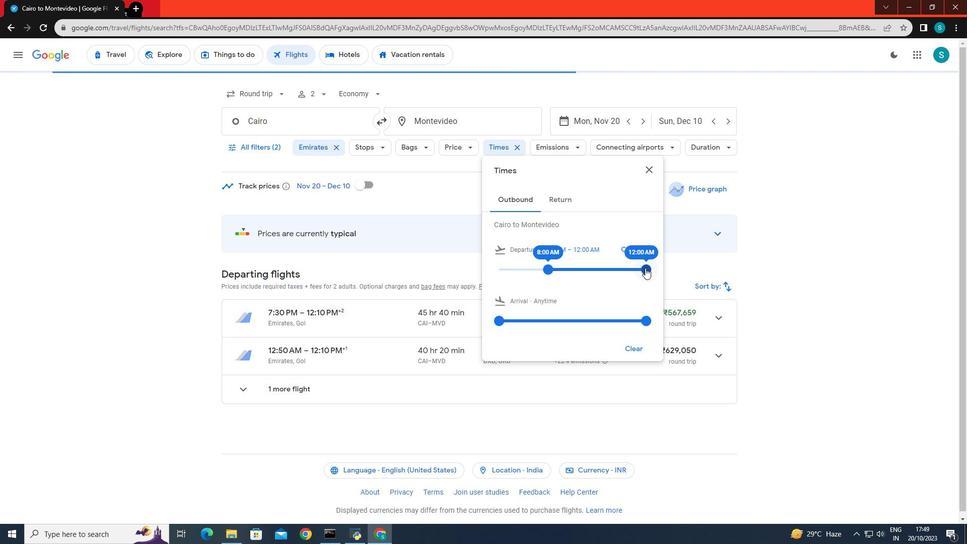 
Action: Mouse pressed left at (645, 268)
Screenshot: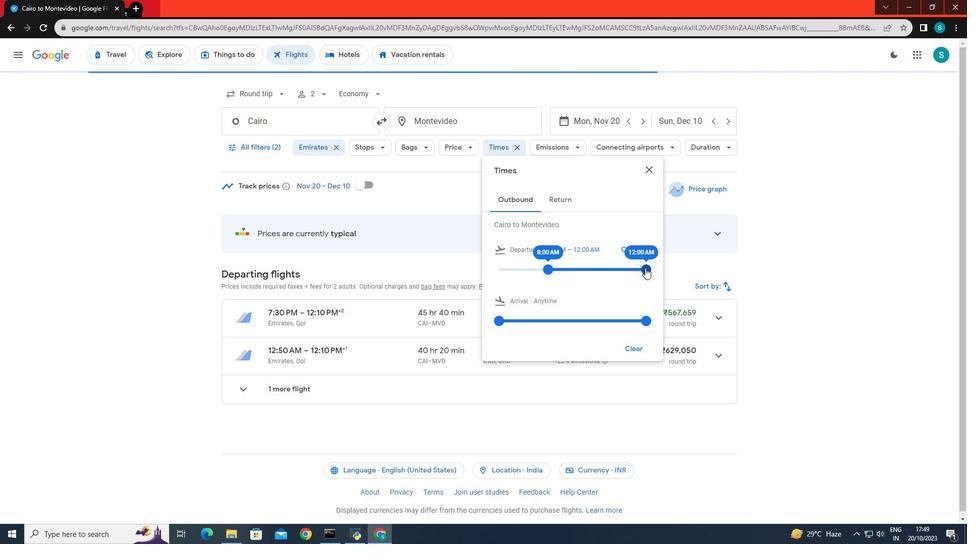 
Action: Mouse moved to (255, 293)
Screenshot: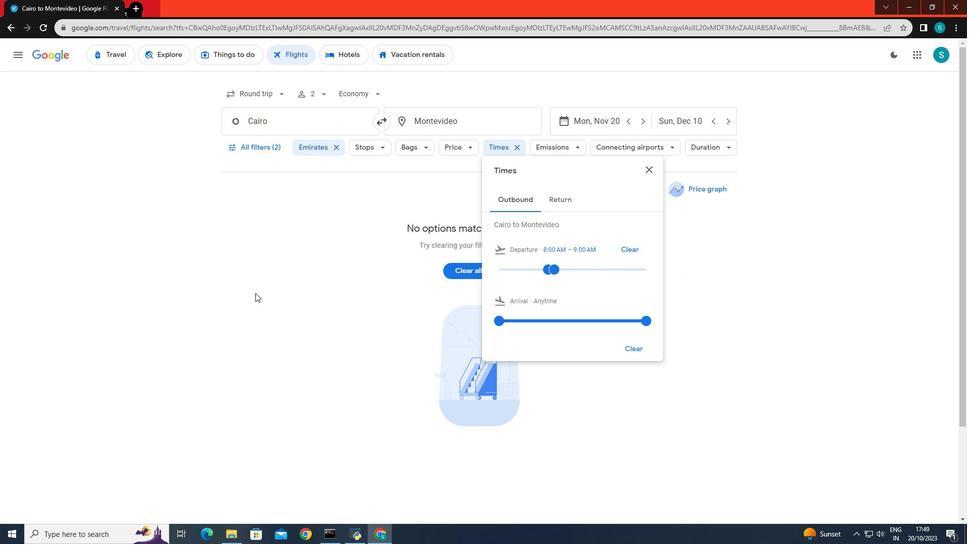 
Action: Mouse pressed left at (255, 293)
Screenshot: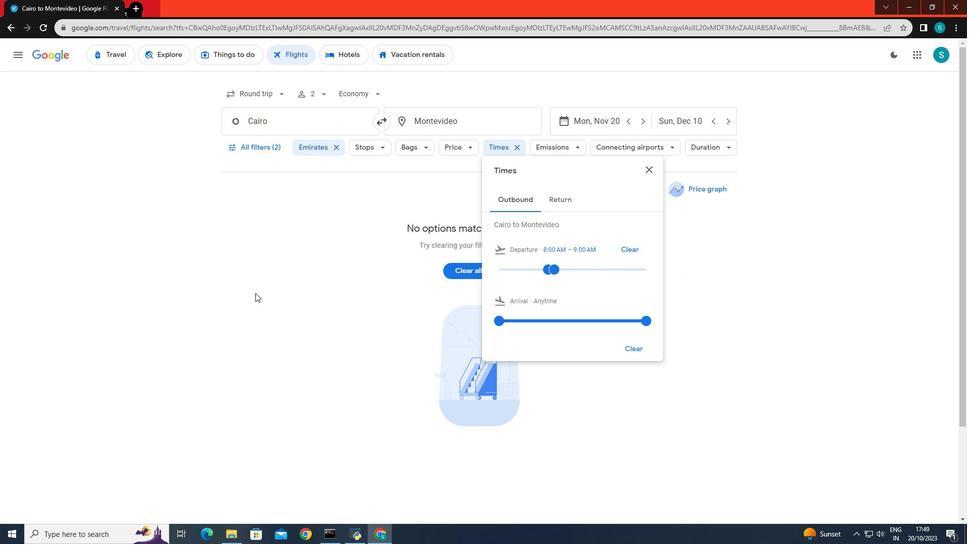 
Action: Mouse moved to (270, 292)
Screenshot: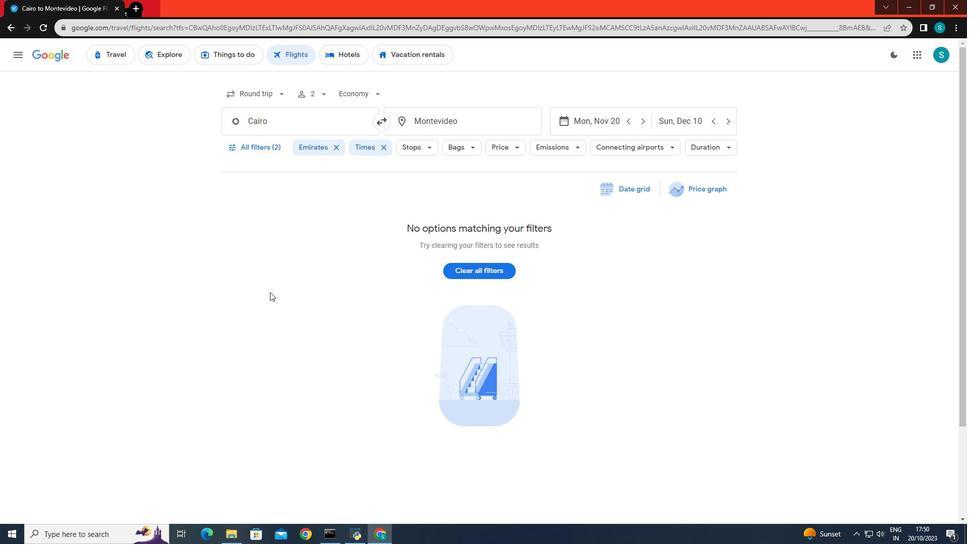 
